 Task: Check the average views per listing of den in the last 3 years.
Action: Mouse moved to (763, 184)
Screenshot: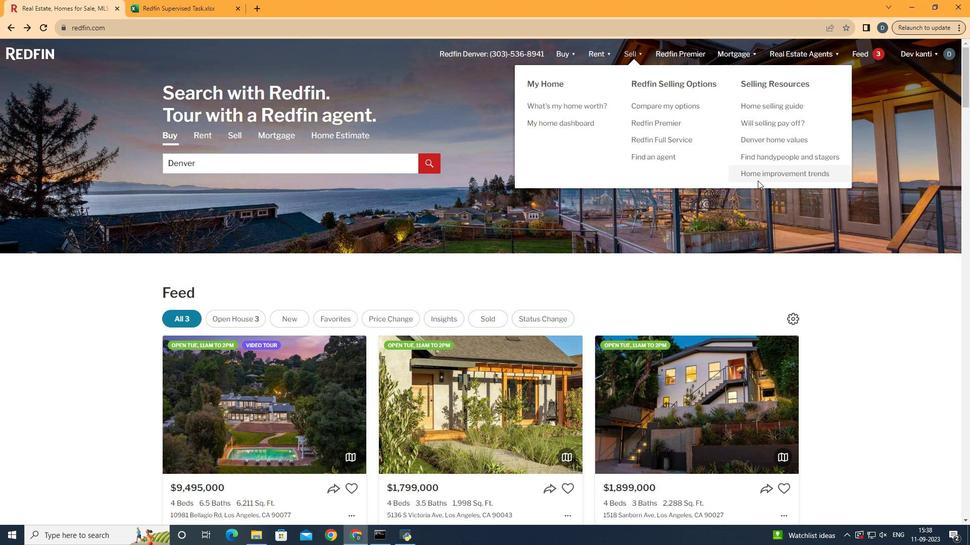 
Action: Mouse pressed left at (763, 184)
Screenshot: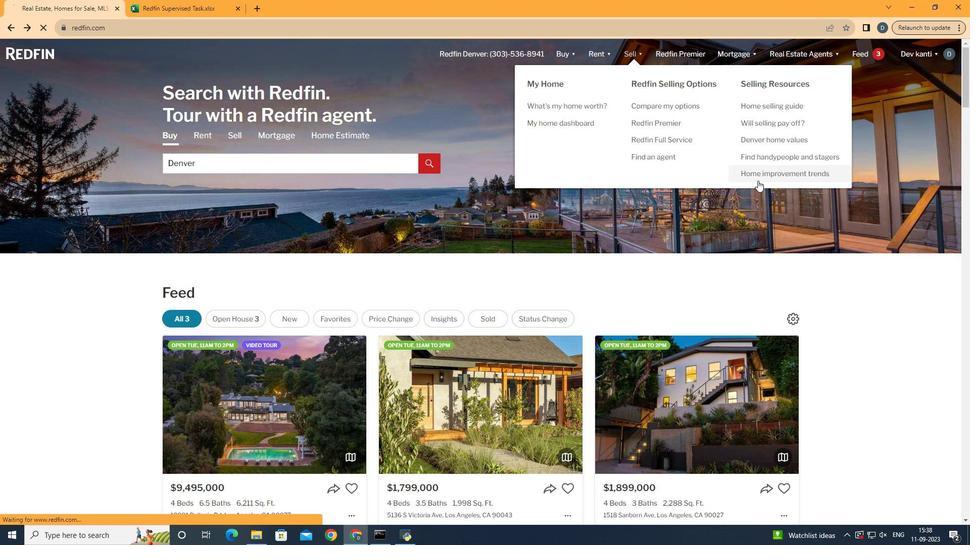 
Action: Mouse moved to (253, 196)
Screenshot: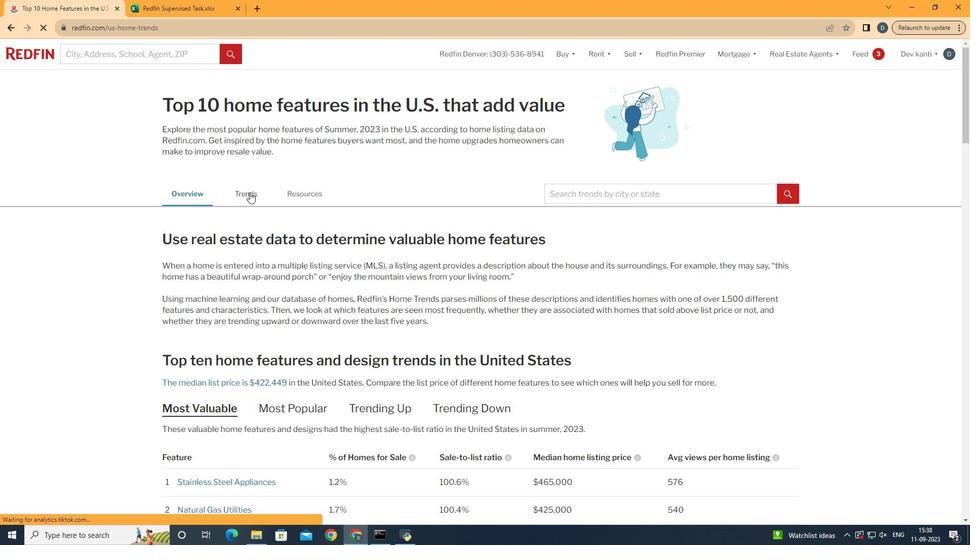 
Action: Mouse pressed left at (253, 196)
Screenshot: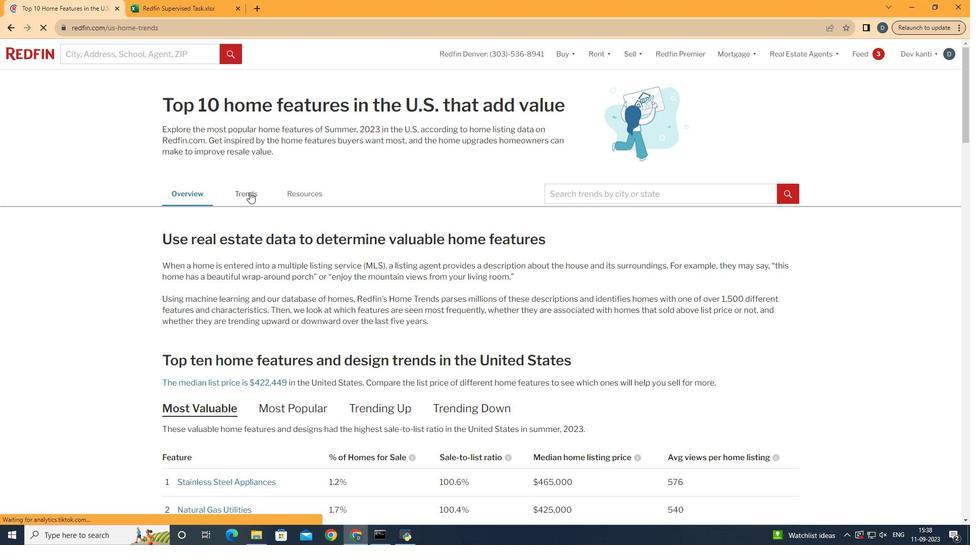 
Action: Mouse moved to (290, 245)
Screenshot: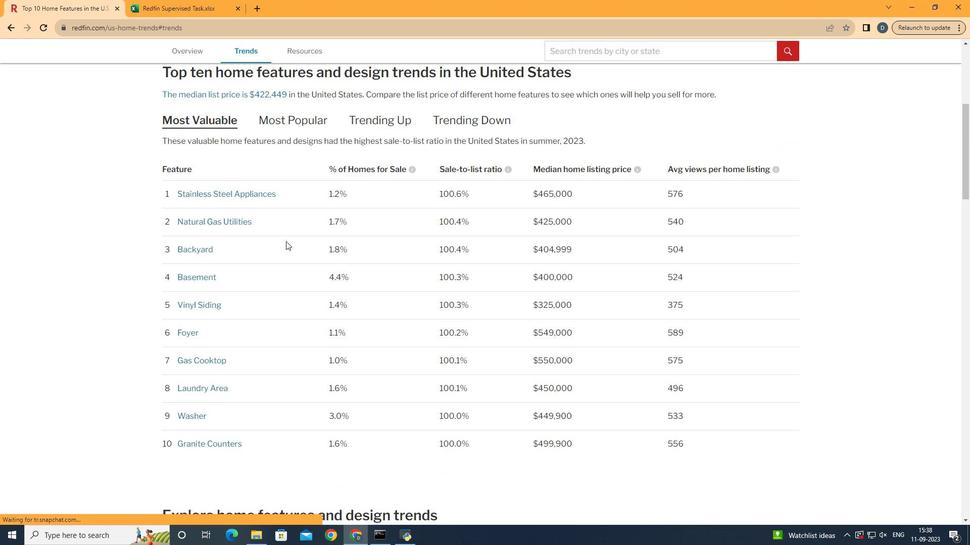 
Action: Mouse scrolled (290, 245) with delta (0, 0)
Screenshot: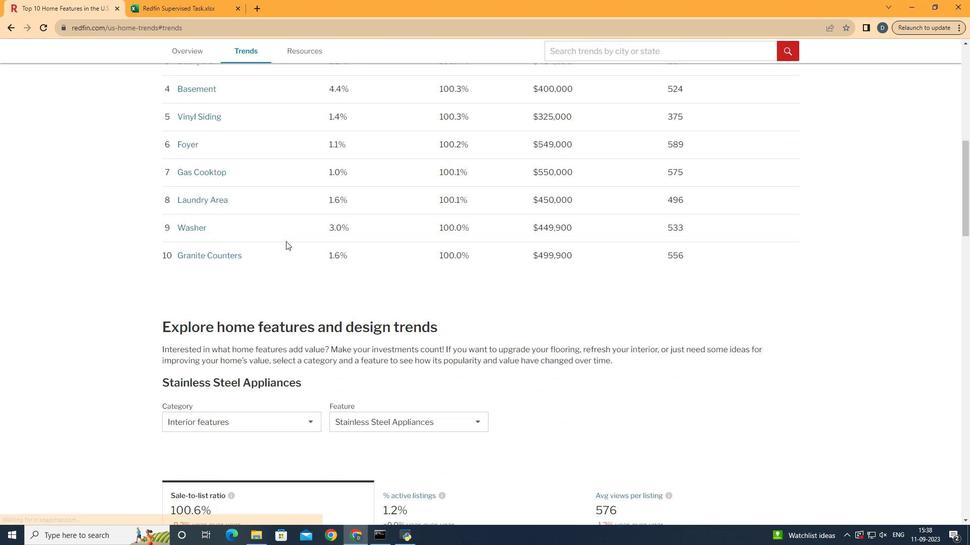 
Action: Mouse scrolled (290, 245) with delta (0, 0)
Screenshot: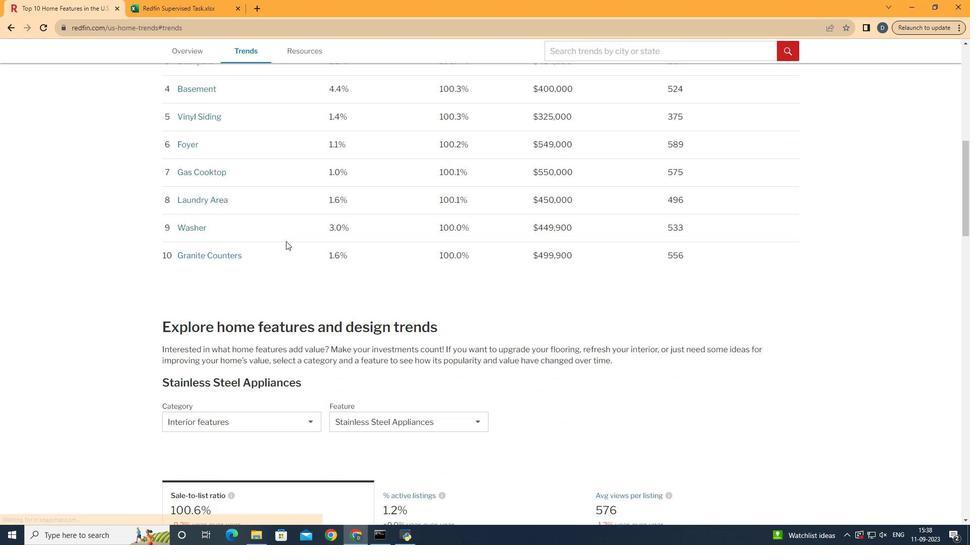 
Action: Mouse scrolled (290, 245) with delta (0, 0)
Screenshot: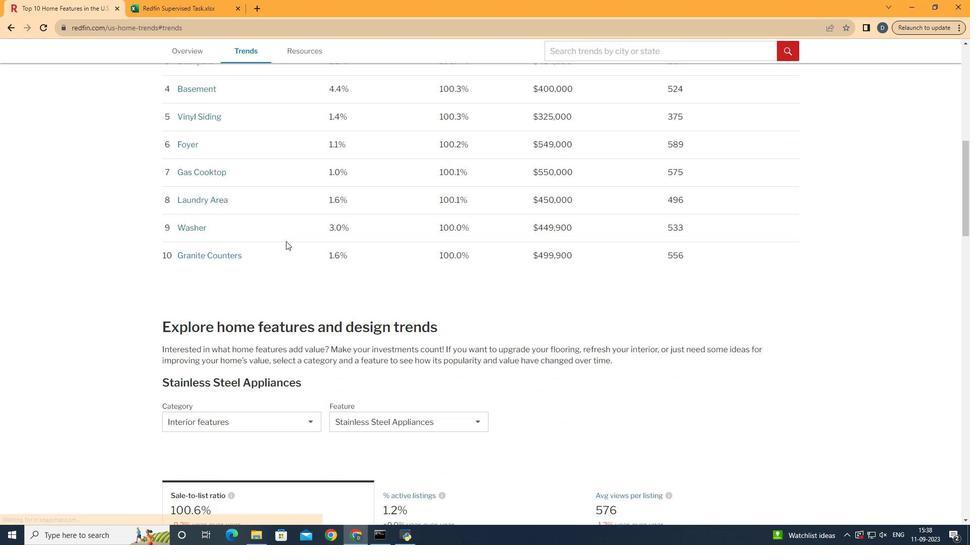 
Action: Mouse scrolled (290, 245) with delta (0, 0)
Screenshot: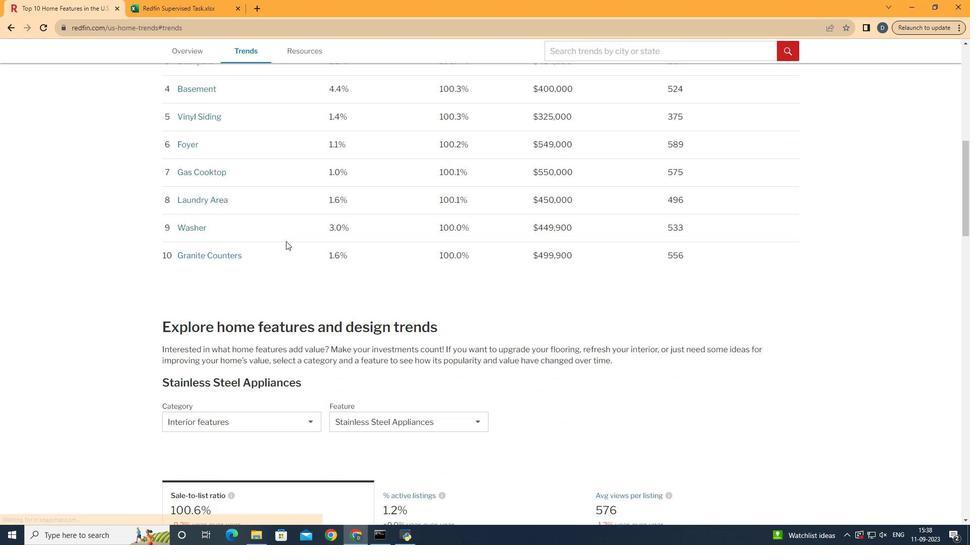 
Action: Mouse moved to (290, 245)
Screenshot: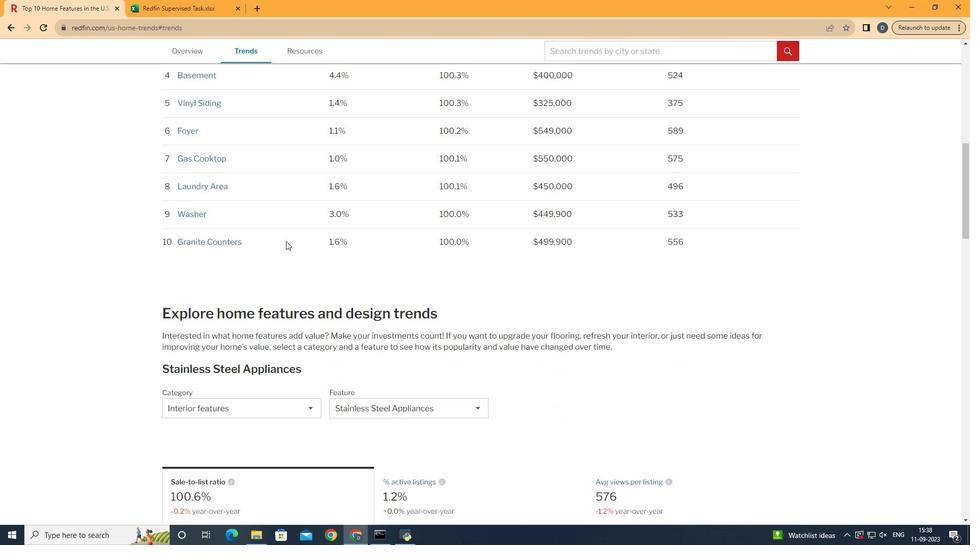 
Action: Mouse scrolled (290, 245) with delta (0, 0)
Screenshot: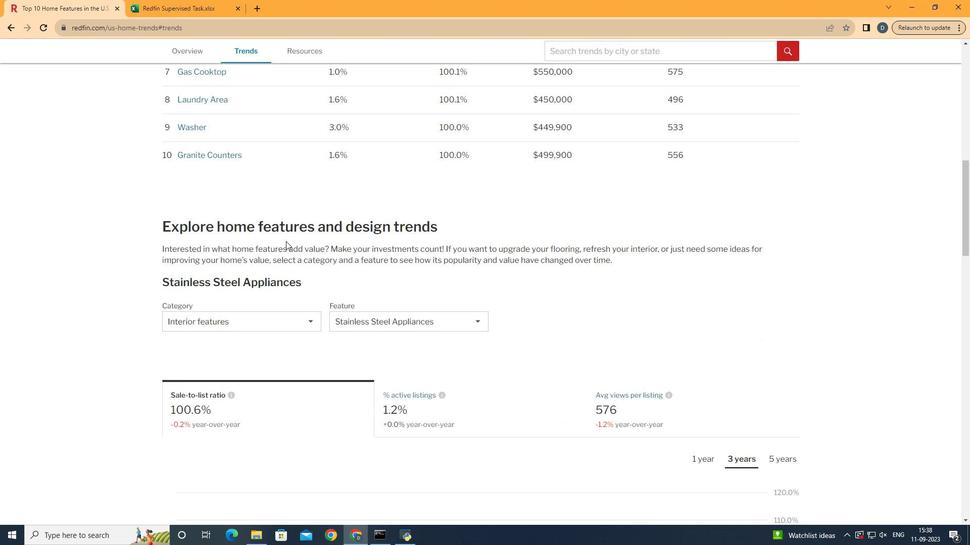 
Action: Mouse scrolled (290, 245) with delta (0, 0)
Screenshot: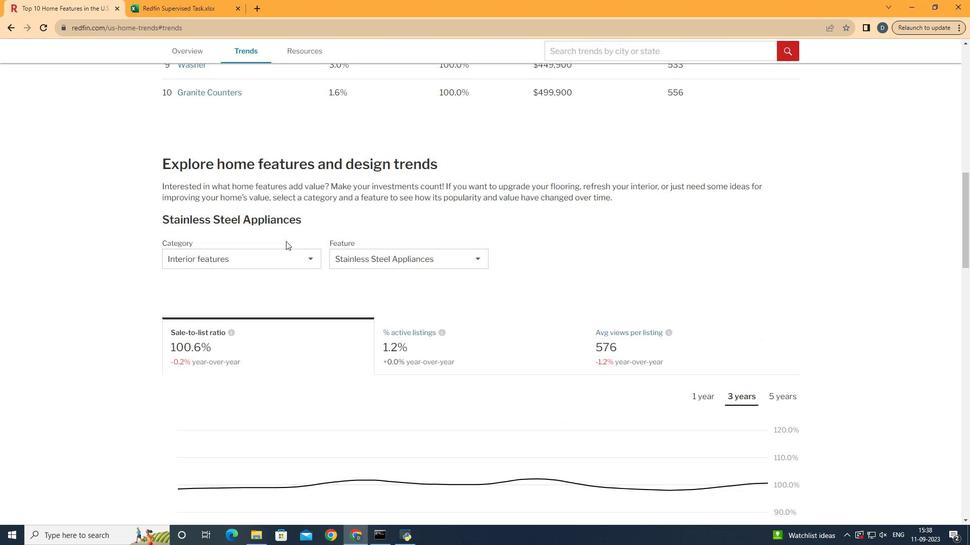 
Action: Mouse scrolled (290, 245) with delta (0, 0)
Screenshot: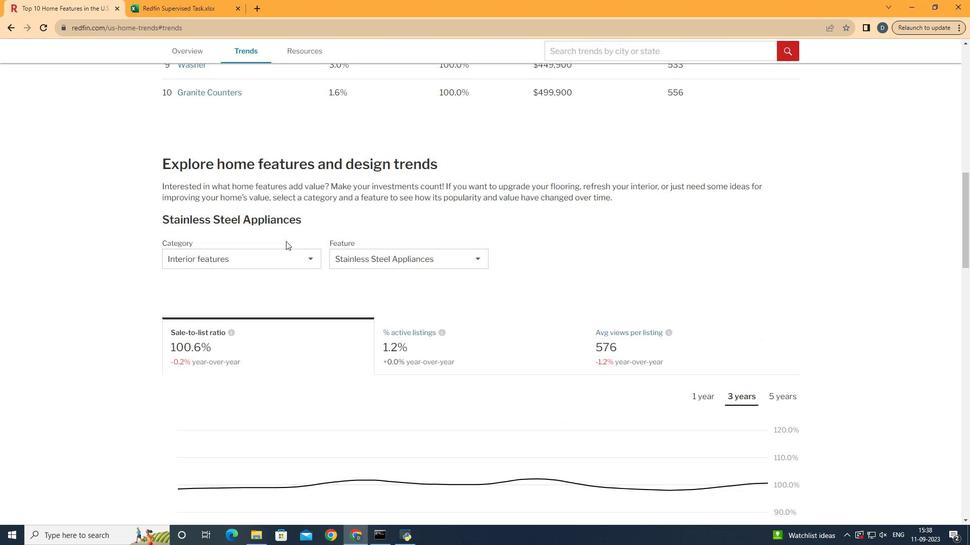 
Action: Mouse moved to (243, 267)
Screenshot: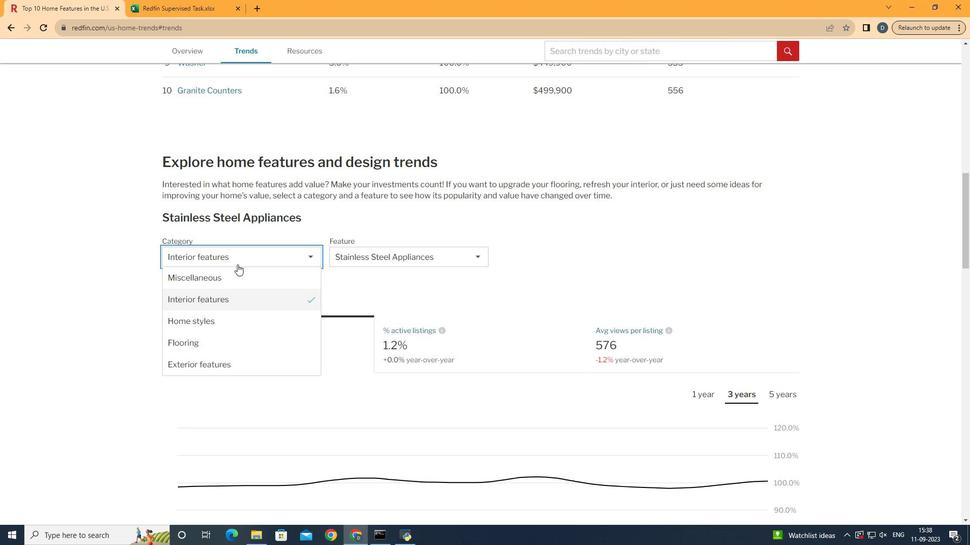
Action: Mouse pressed left at (243, 267)
Screenshot: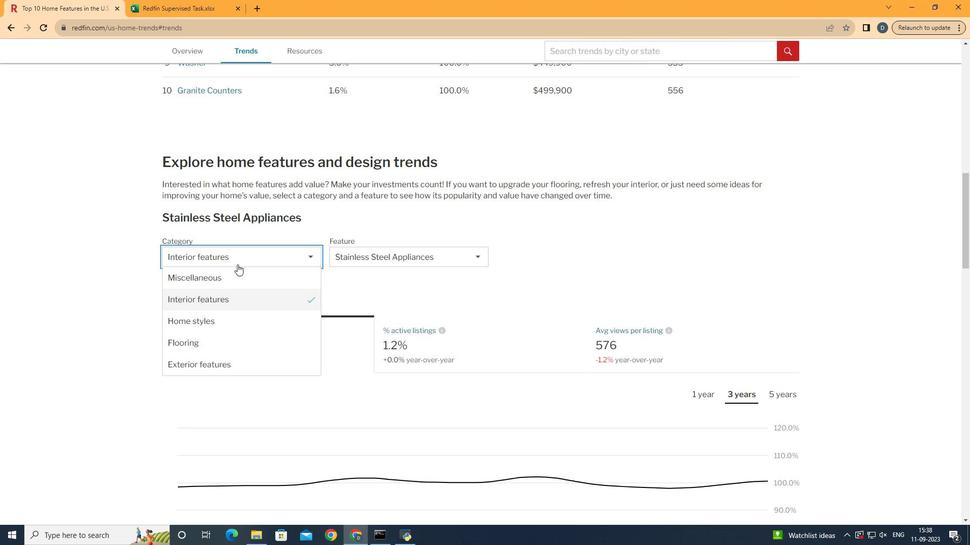 
Action: Mouse moved to (257, 302)
Screenshot: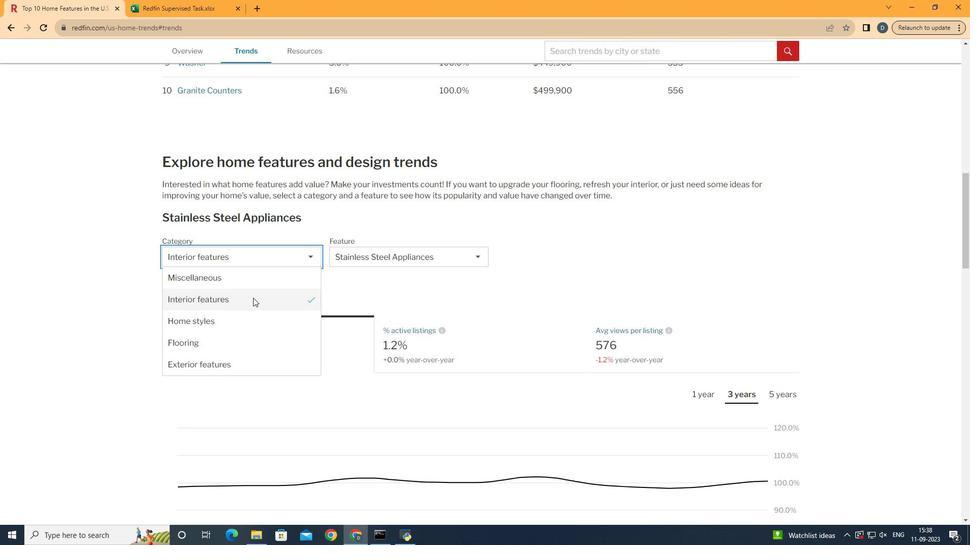 
Action: Mouse pressed left at (257, 302)
Screenshot: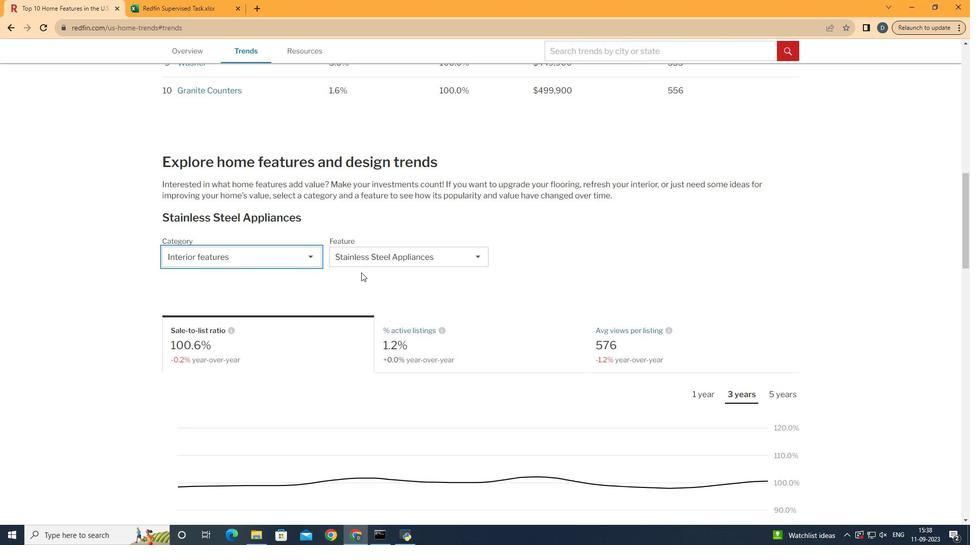 
Action: Mouse moved to (448, 256)
Screenshot: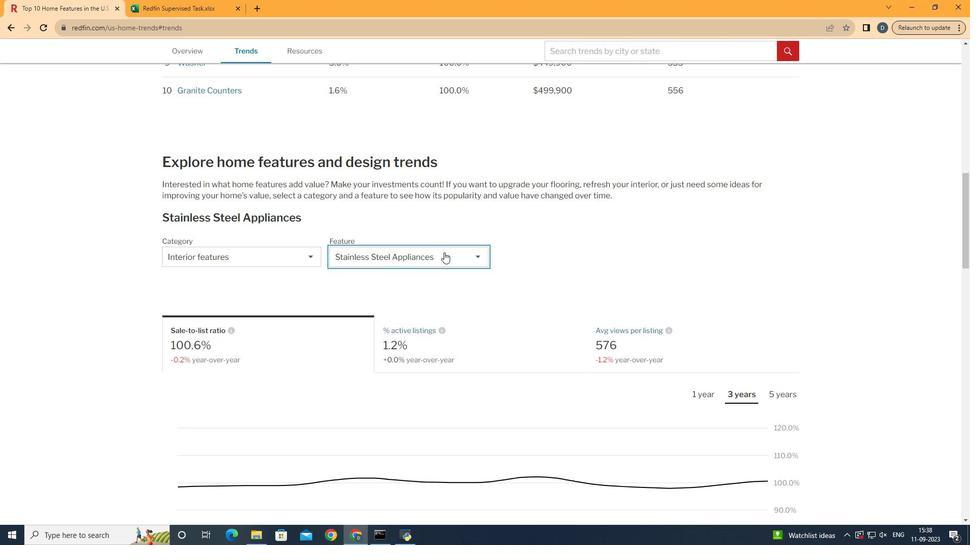 
Action: Mouse pressed left at (448, 256)
Screenshot: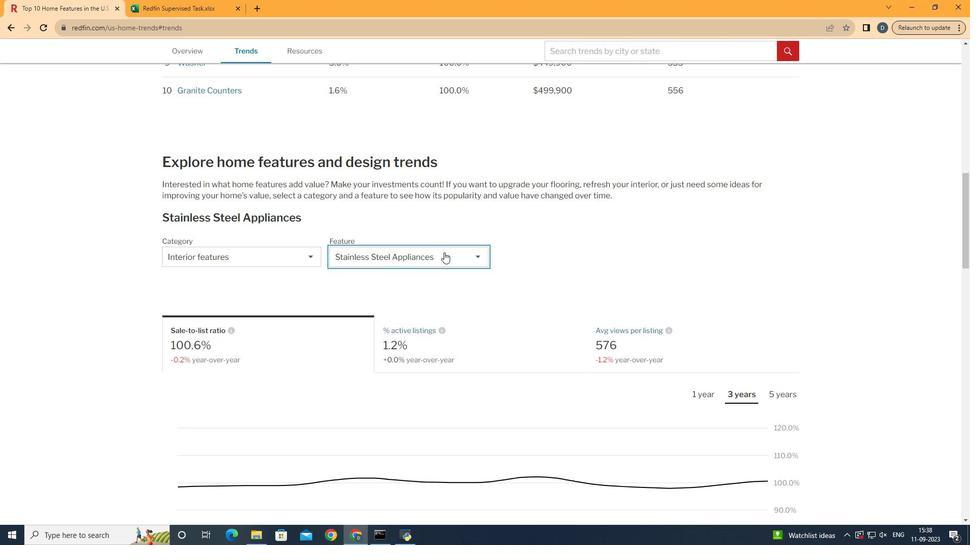 
Action: Mouse moved to (464, 328)
Screenshot: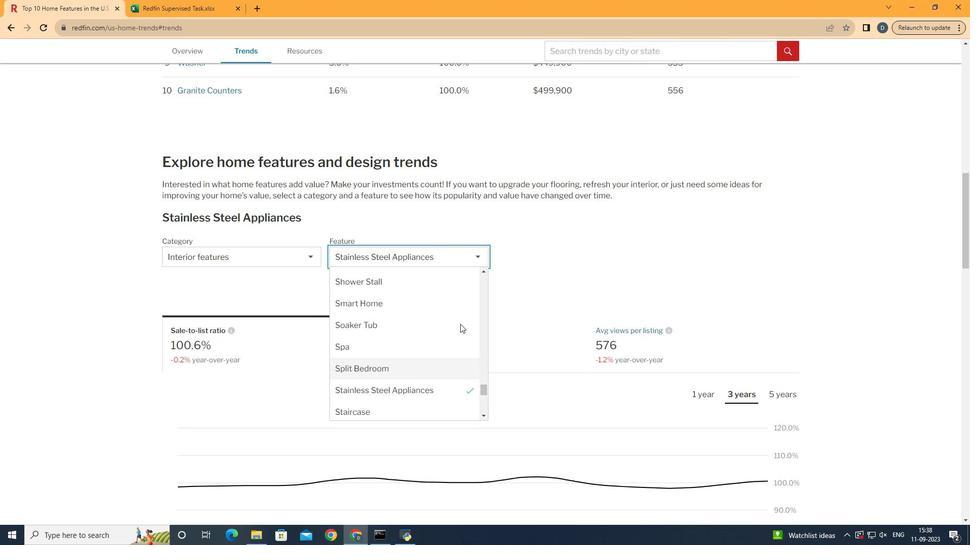 
Action: Mouse scrolled (464, 328) with delta (0, 0)
Screenshot: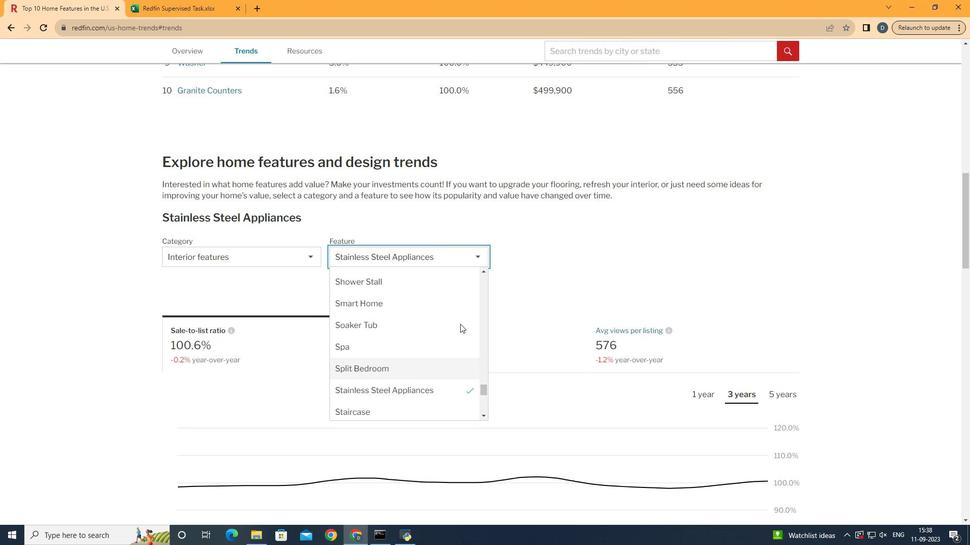 
Action: Mouse scrolled (464, 328) with delta (0, 0)
Screenshot: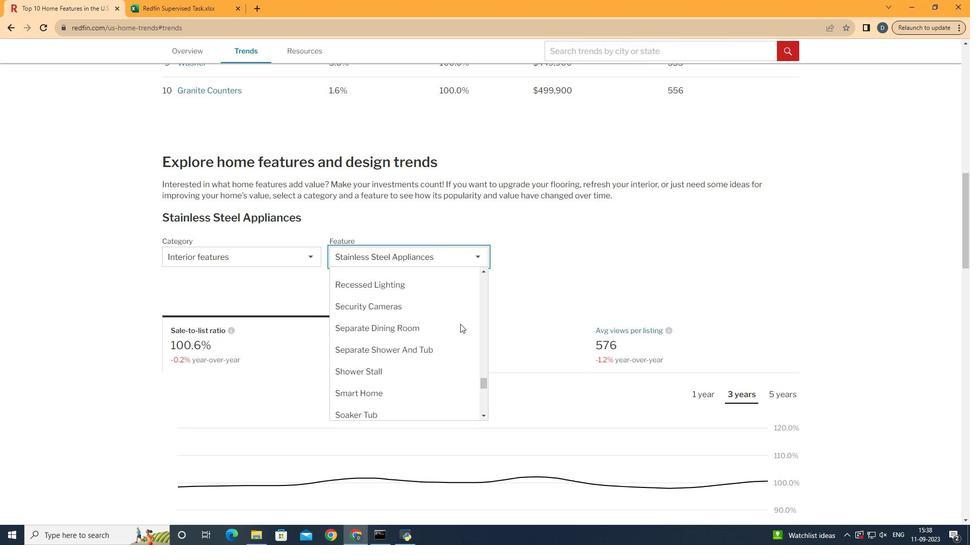
Action: Mouse scrolled (464, 328) with delta (0, 0)
Screenshot: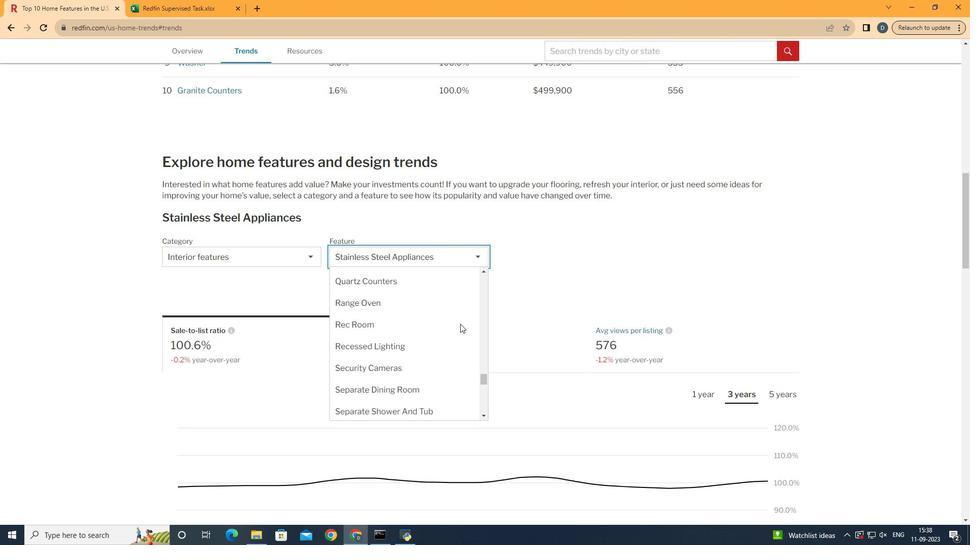 
Action: Mouse scrolled (464, 328) with delta (0, 0)
Screenshot: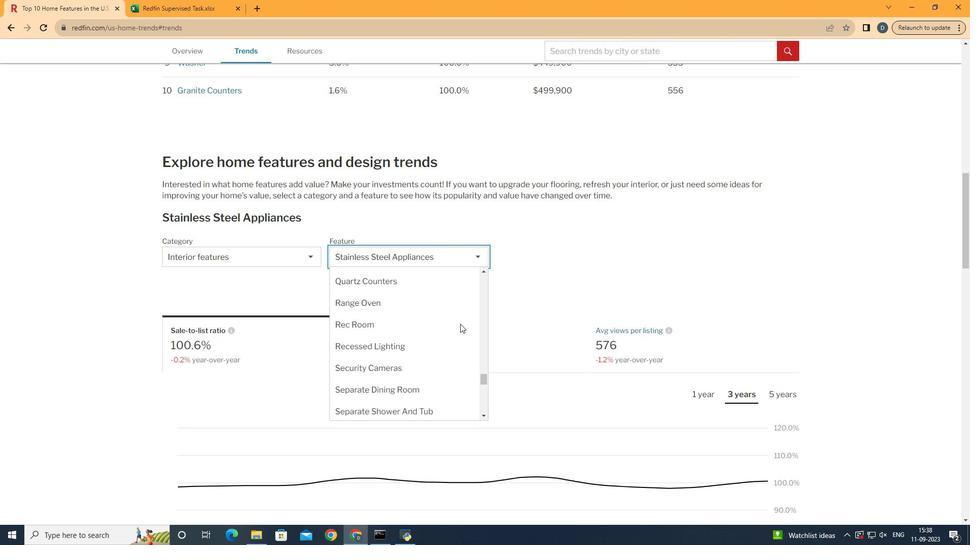 
Action: Mouse scrolled (464, 328) with delta (0, 0)
Screenshot: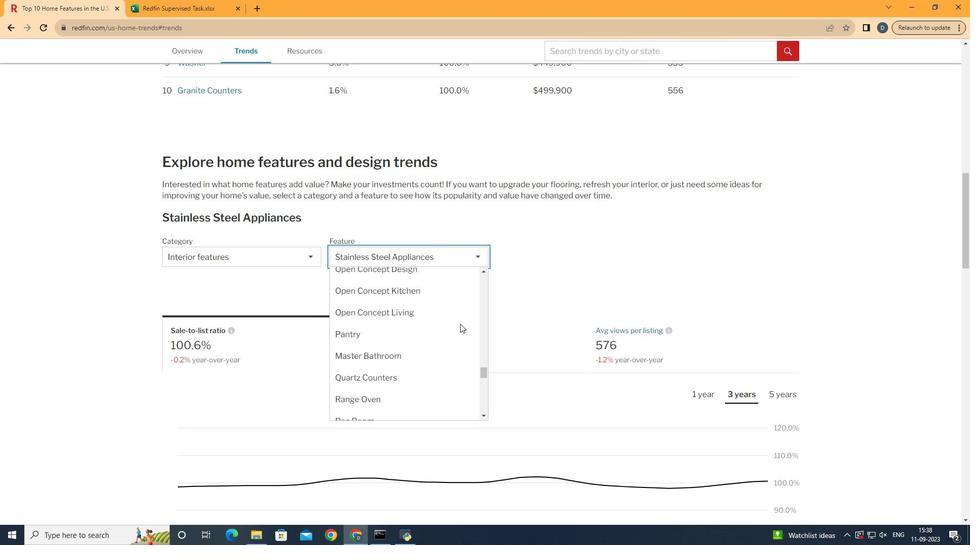 
Action: Mouse scrolled (464, 328) with delta (0, 0)
Screenshot: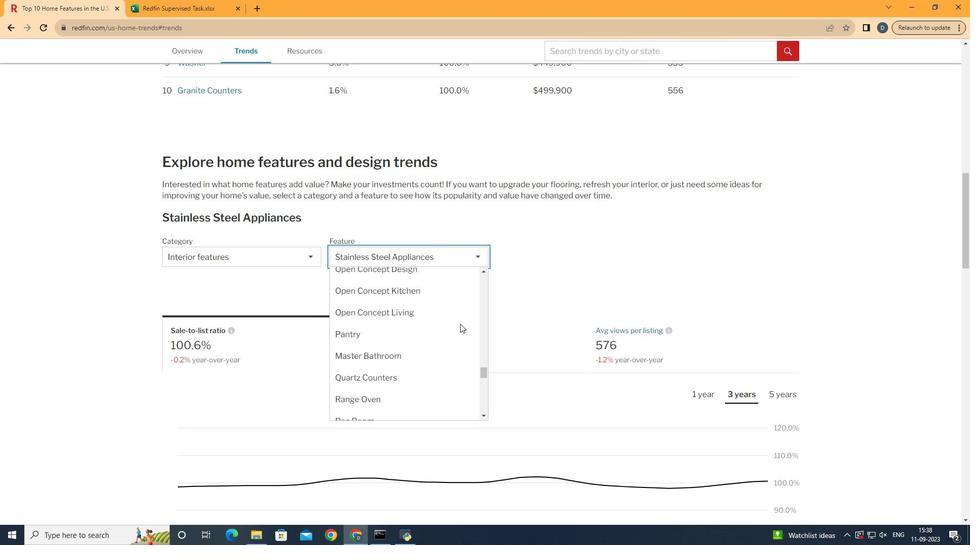 
Action: Mouse scrolled (464, 328) with delta (0, 0)
Screenshot: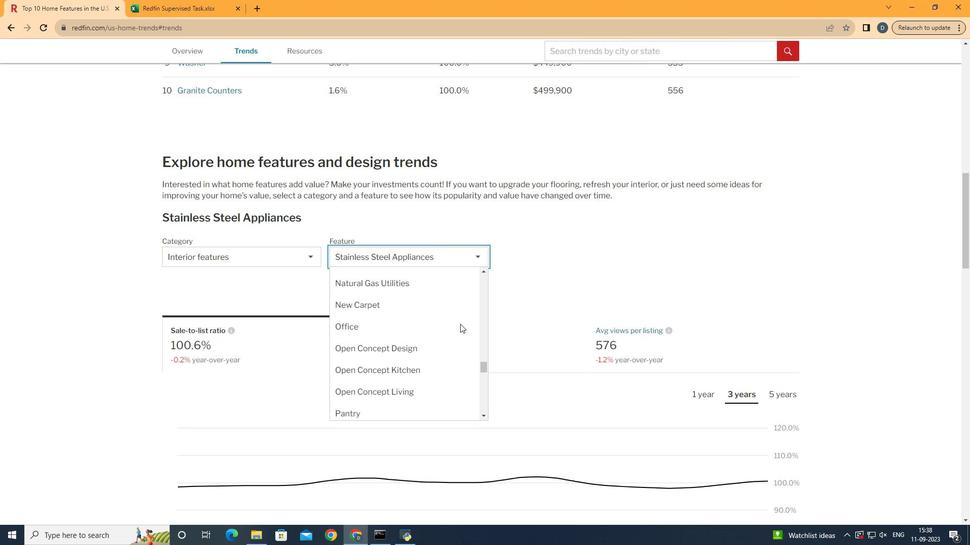 
Action: Mouse scrolled (464, 328) with delta (0, 0)
Screenshot: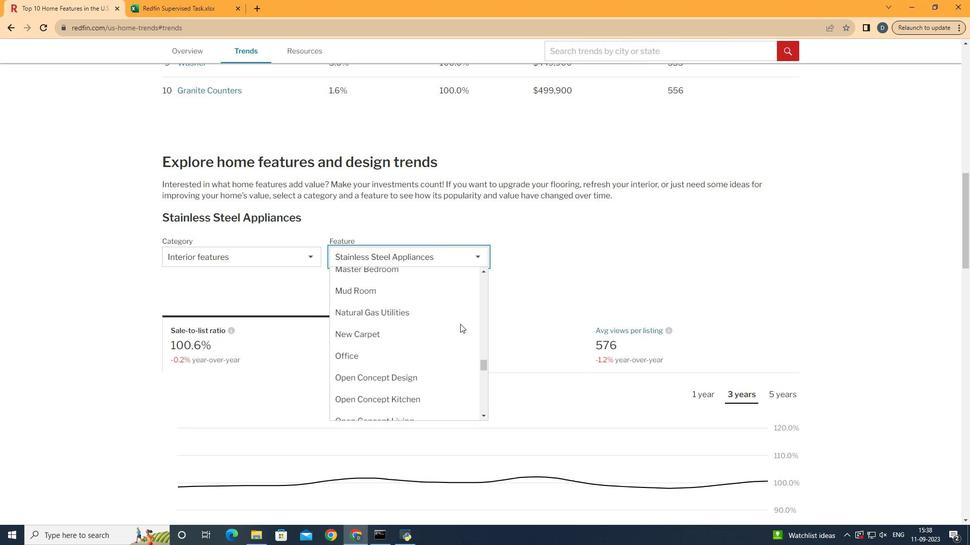 
Action: Mouse scrolled (464, 328) with delta (0, 0)
Screenshot: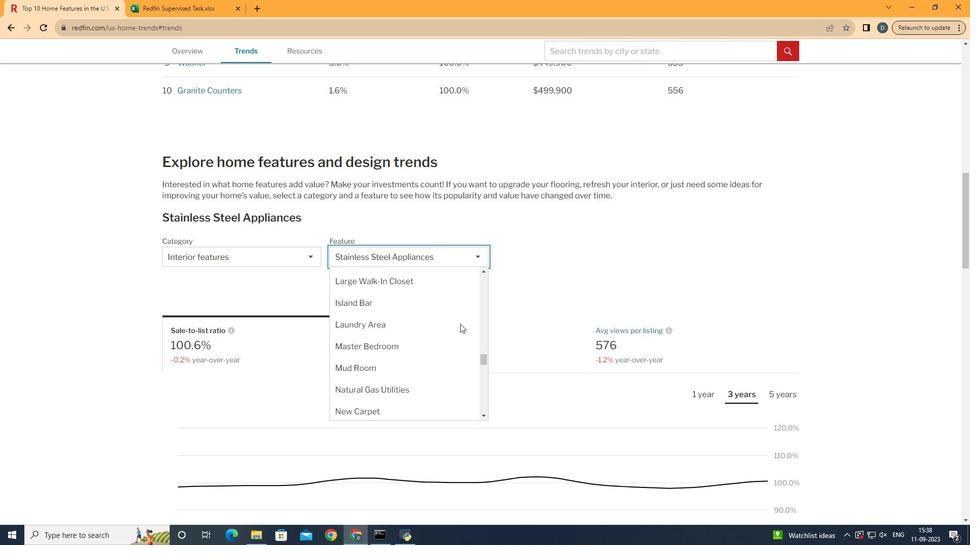 
Action: Mouse scrolled (464, 328) with delta (0, 0)
Screenshot: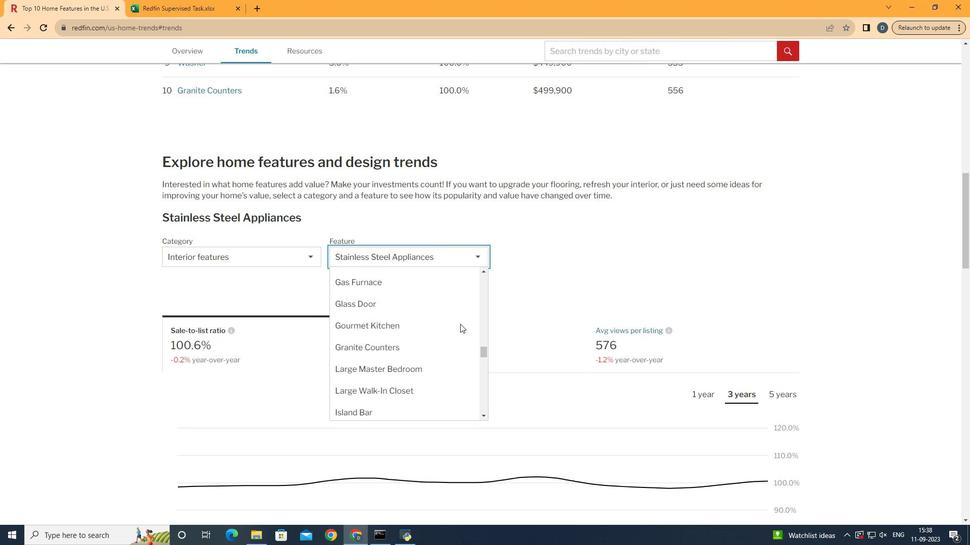 
Action: Mouse scrolled (464, 328) with delta (0, 0)
Screenshot: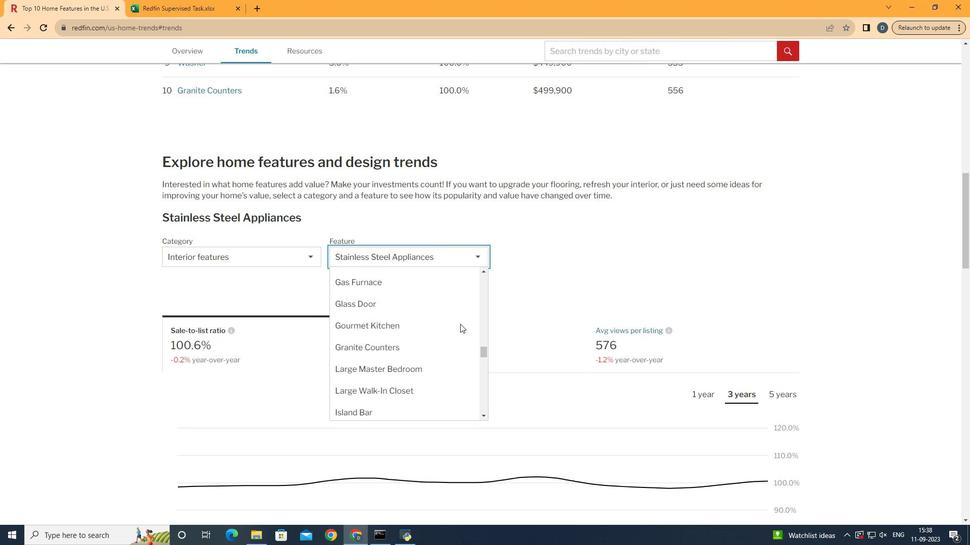
Action: Mouse scrolled (464, 328) with delta (0, 0)
Screenshot: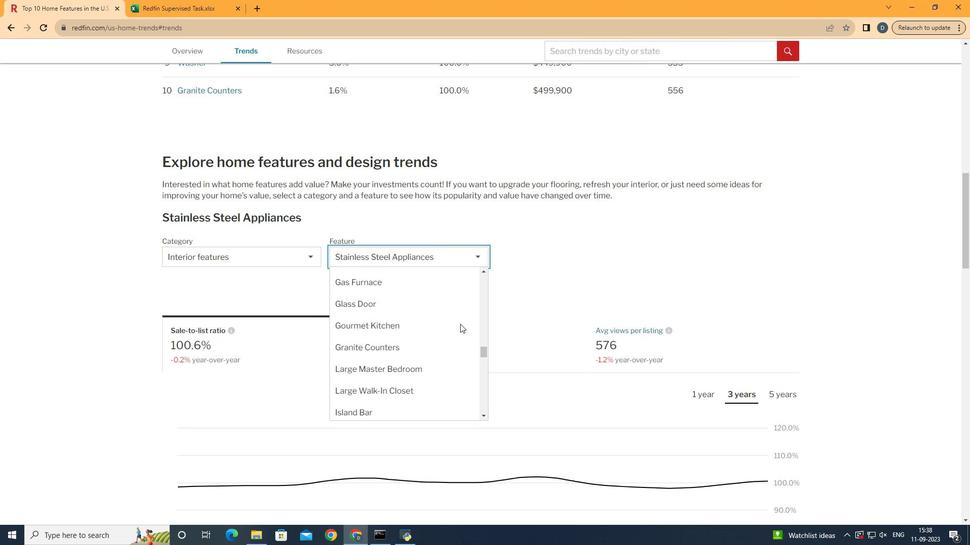 
Action: Mouse scrolled (464, 328) with delta (0, 0)
Screenshot: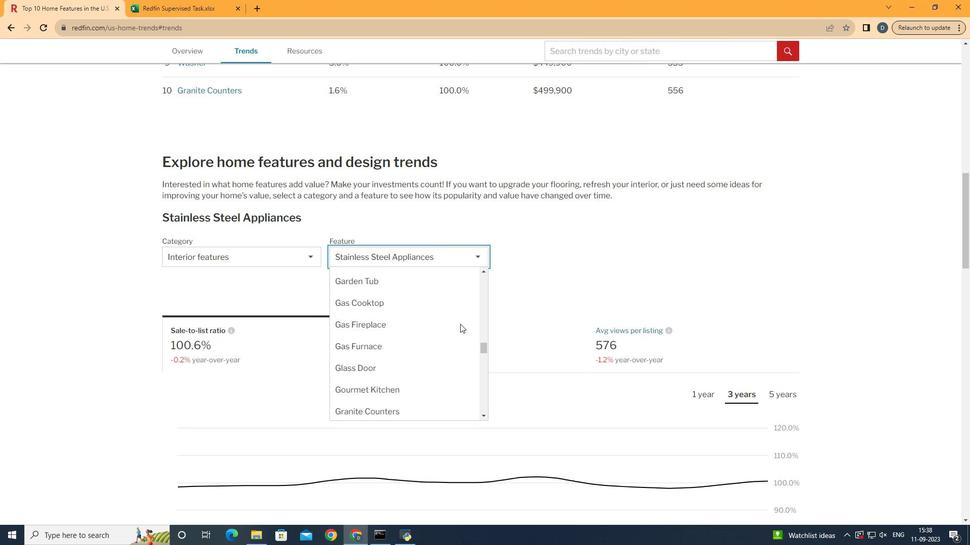 
Action: Mouse scrolled (464, 328) with delta (0, 0)
Screenshot: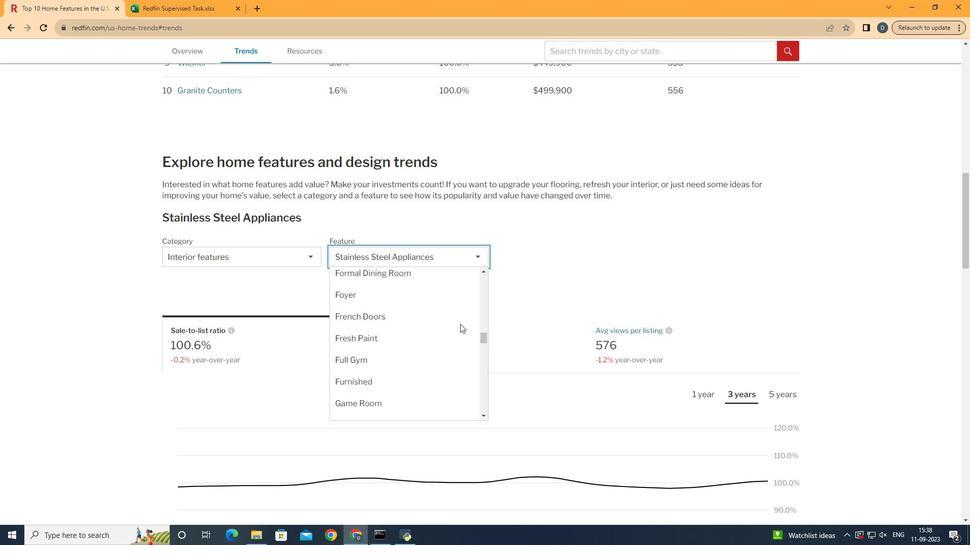 
Action: Mouse scrolled (464, 328) with delta (0, 0)
Screenshot: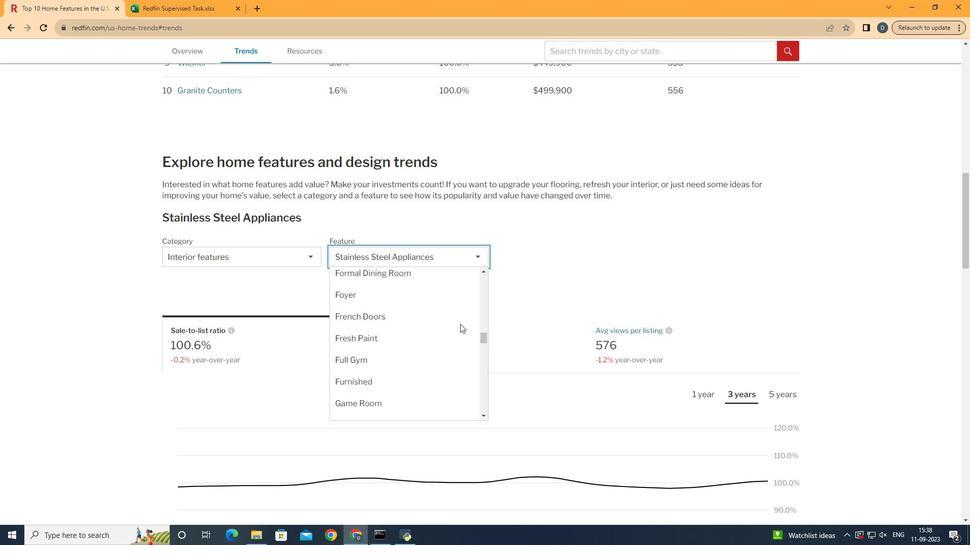 
Action: Mouse scrolled (464, 328) with delta (0, 0)
Screenshot: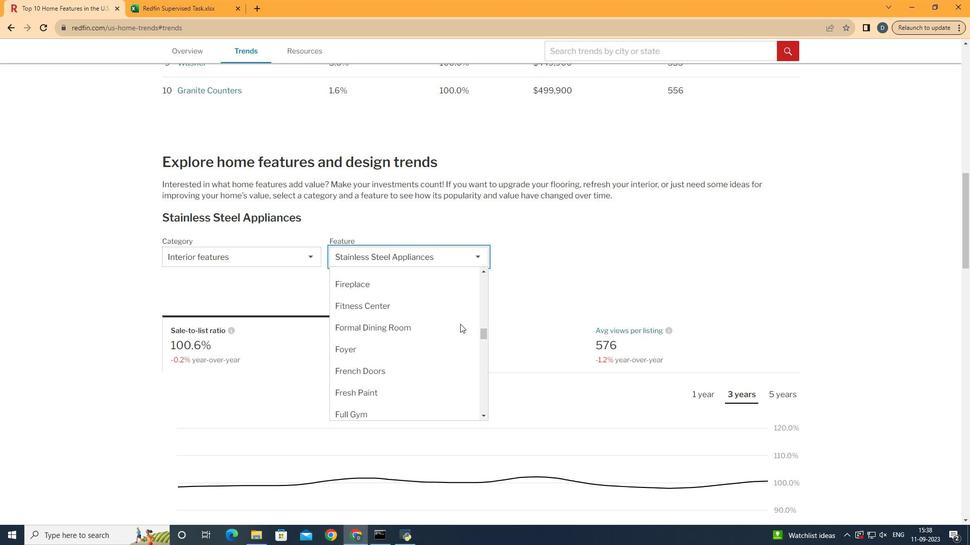 
Action: Mouse scrolled (464, 328) with delta (0, 0)
Screenshot: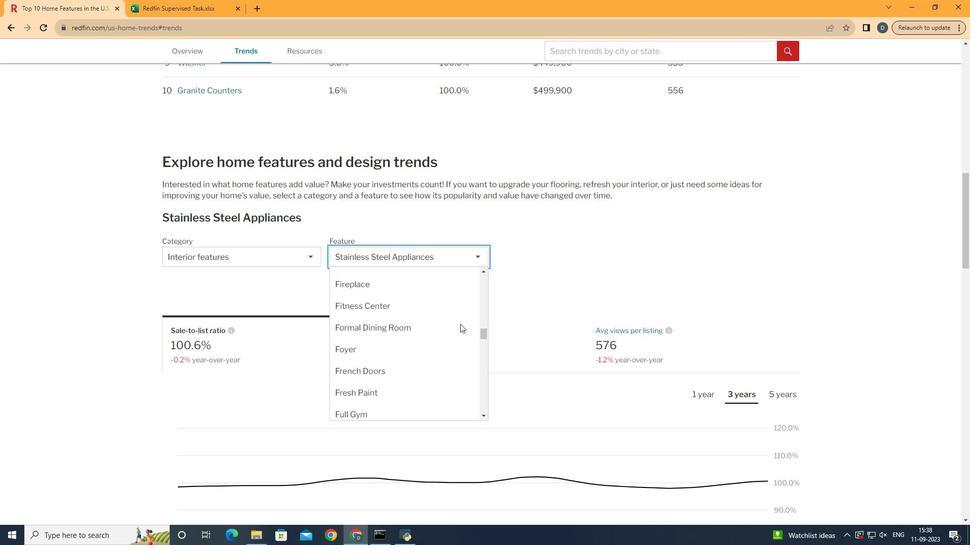 
Action: Mouse scrolled (464, 328) with delta (0, 0)
Screenshot: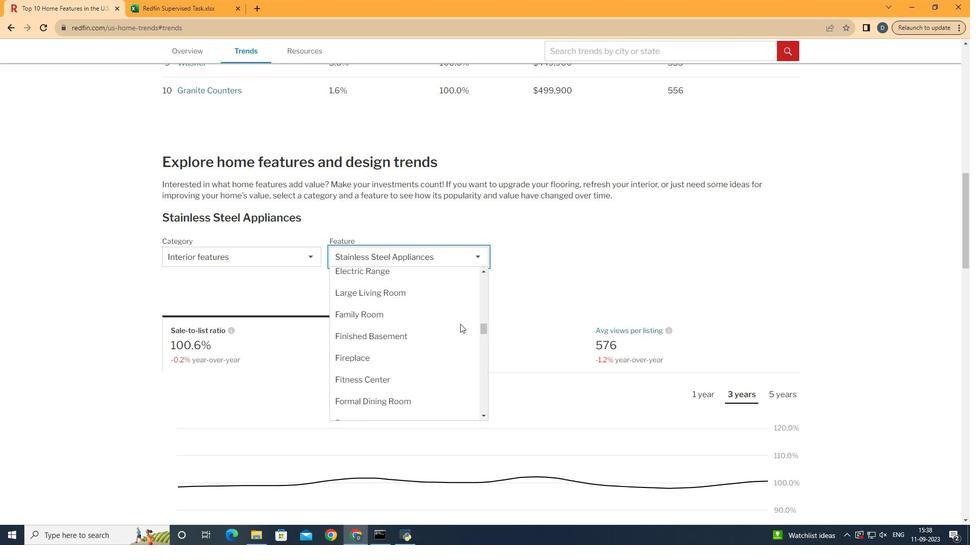 
Action: Mouse scrolled (464, 328) with delta (0, 0)
Screenshot: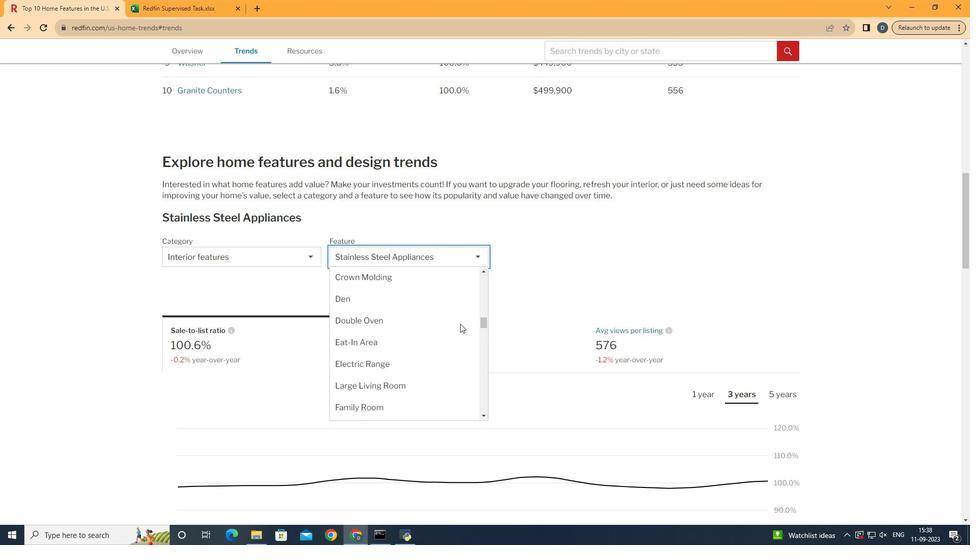 
Action: Mouse scrolled (464, 328) with delta (0, 0)
Screenshot: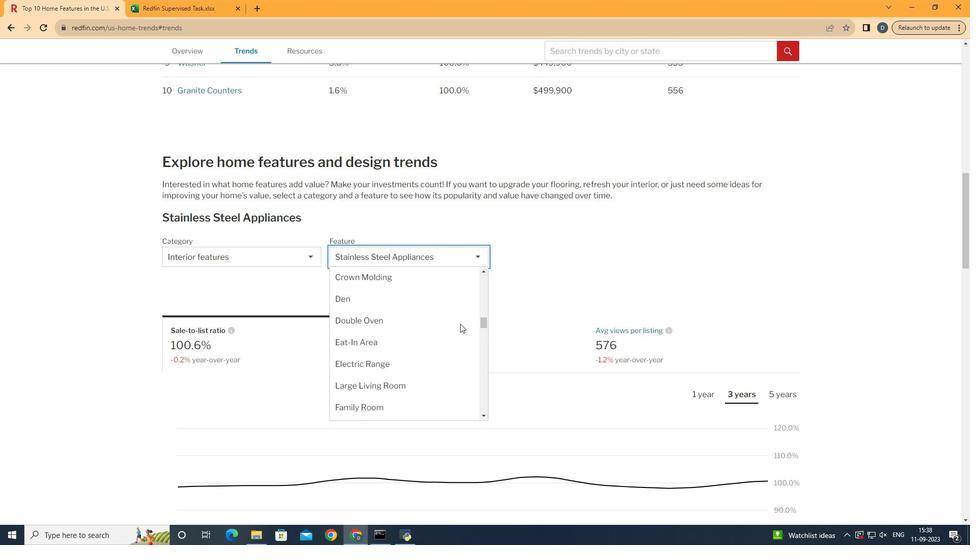 
Action: Mouse scrolled (464, 328) with delta (0, 0)
Screenshot: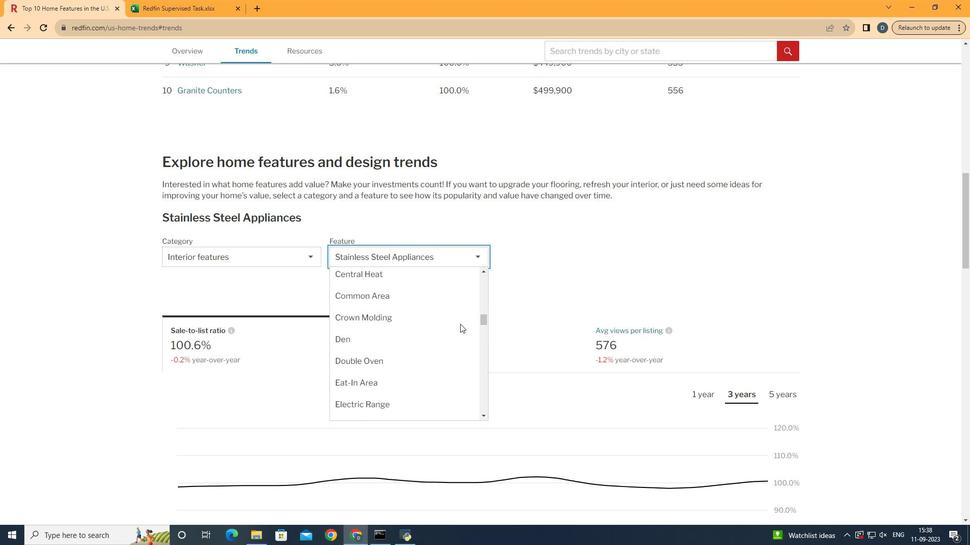 
Action: Mouse scrolled (464, 328) with delta (0, 0)
Screenshot: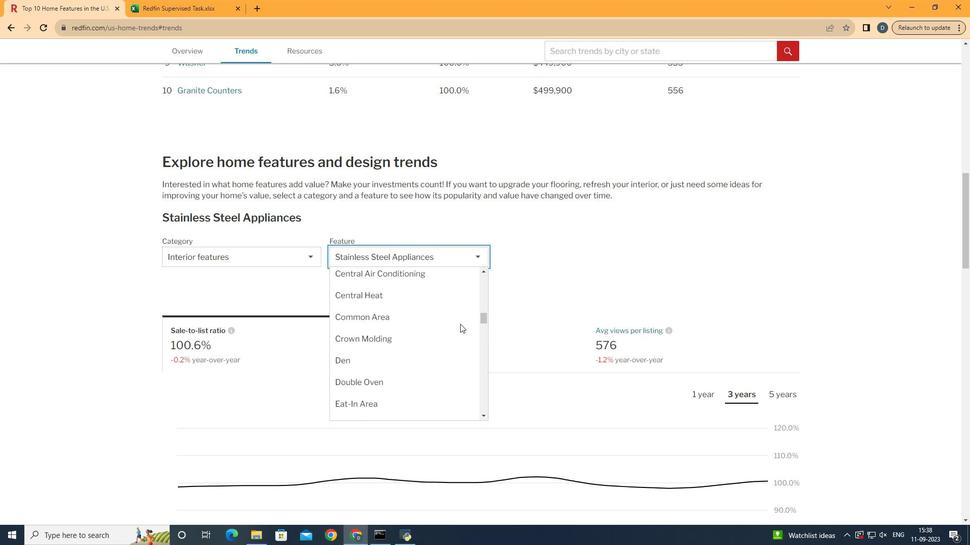 
Action: Mouse moved to (463, 328)
Screenshot: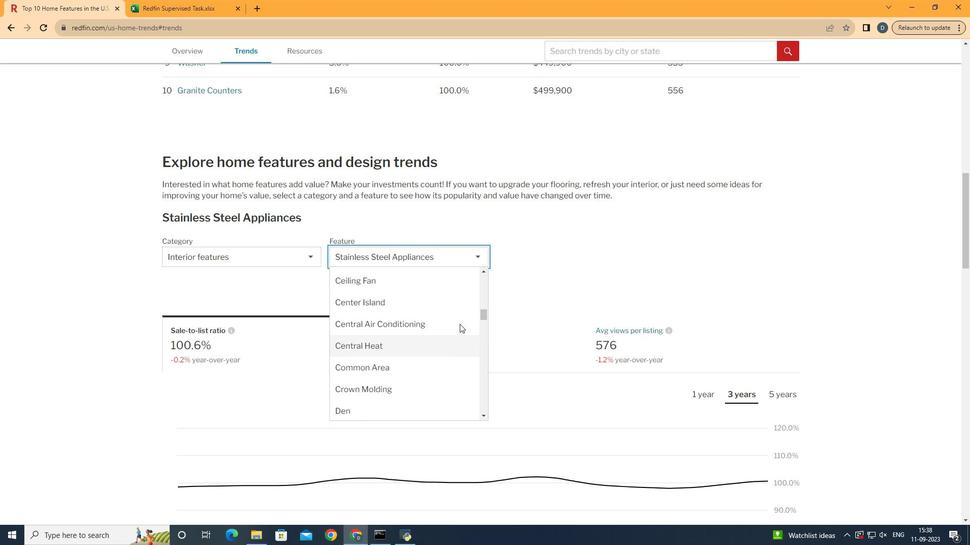 
Action: Mouse scrolled (463, 328) with delta (0, 0)
Screenshot: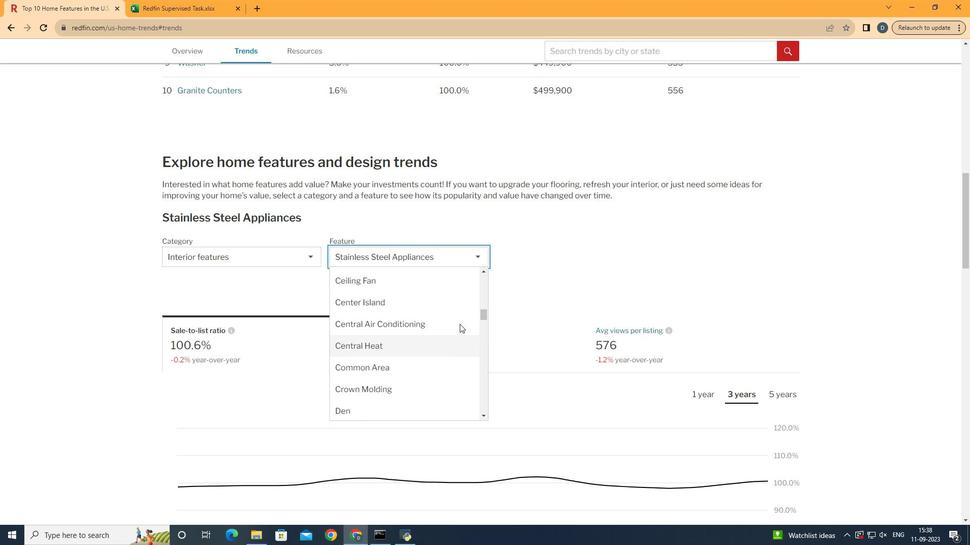 
Action: Mouse moved to (462, 328)
Screenshot: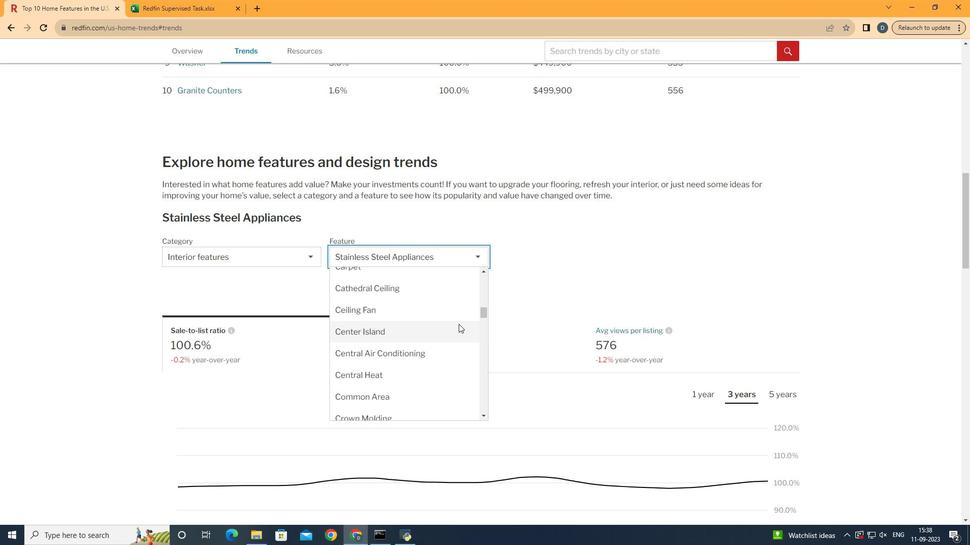 
Action: Mouse scrolled (462, 328) with delta (0, 0)
Screenshot: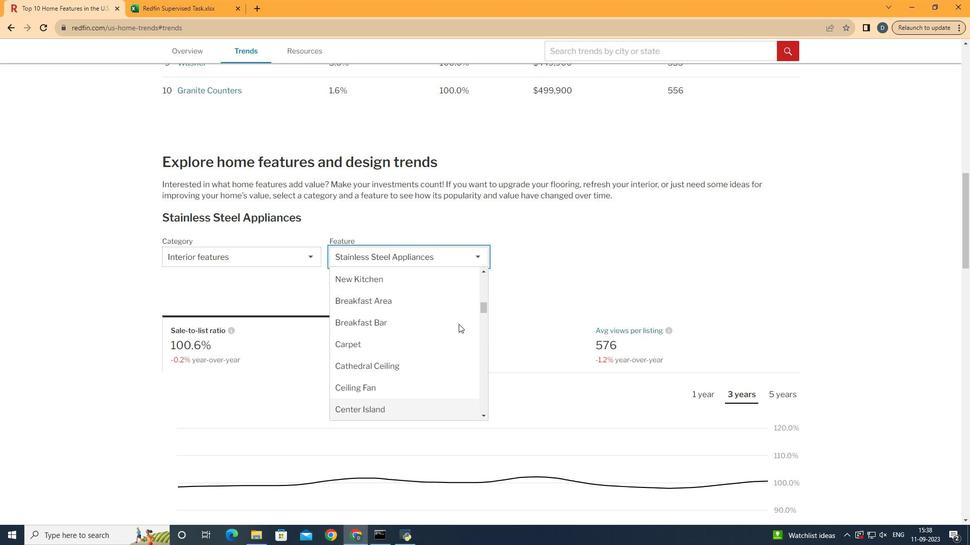 
Action: Mouse scrolled (462, 328) with delta (0, 0)
Screenshot: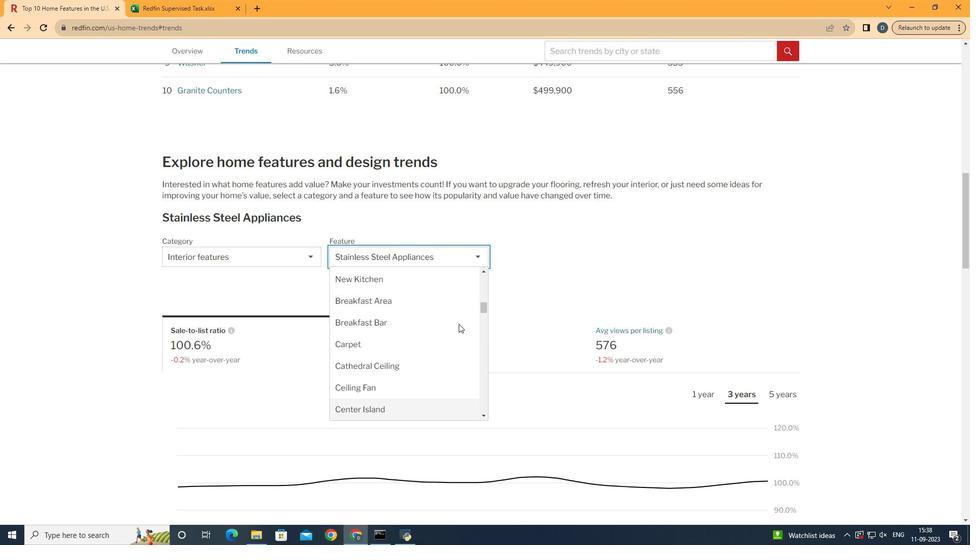 
Action: Mouse scrolled (462, 328) with delta (0, 0)
Screenshot: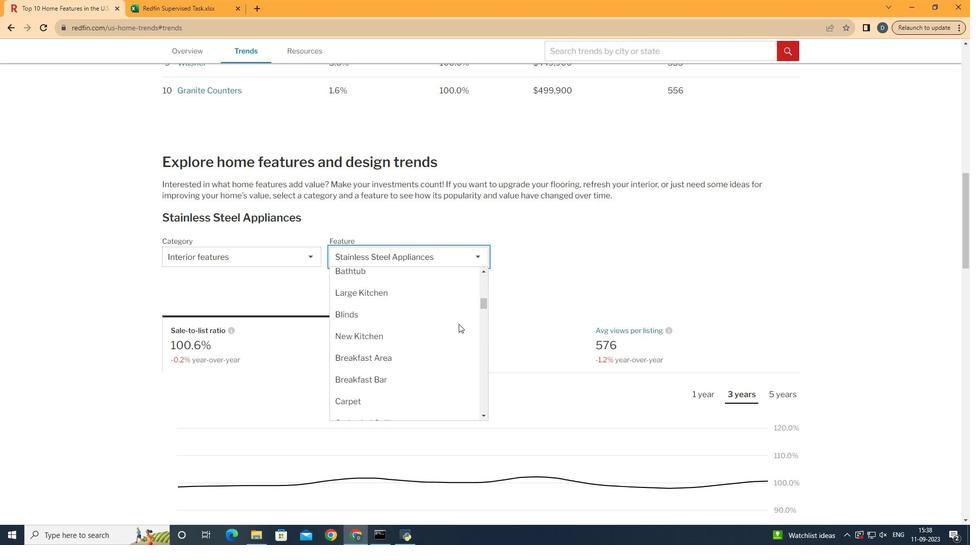 
Action: Mouse scrolled (462, 328) with delta (0, 0)
Screenshot: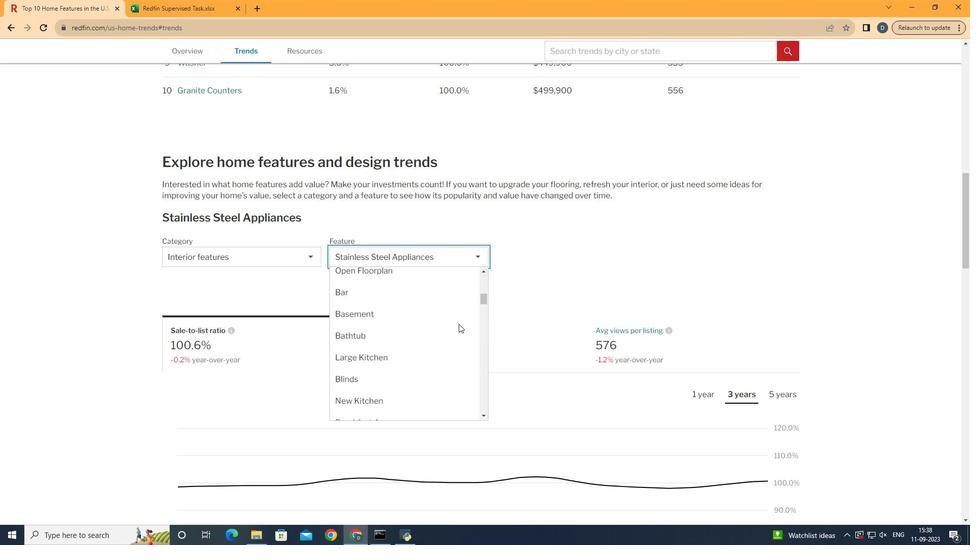 
Action: Mouse moved to (453, 312)
Screenshot: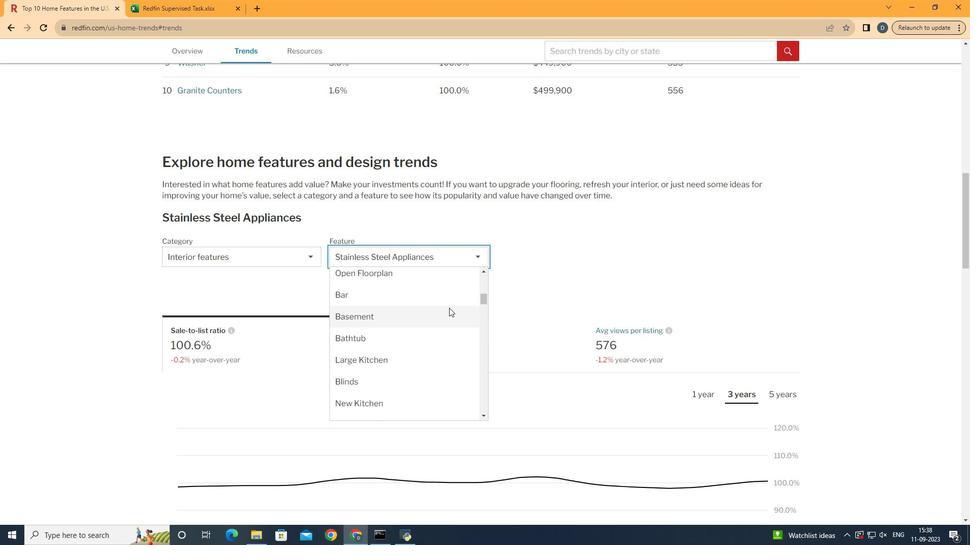 
Action: Mouse scrolled (453, 312) with delta (0, 0)
Screenshot: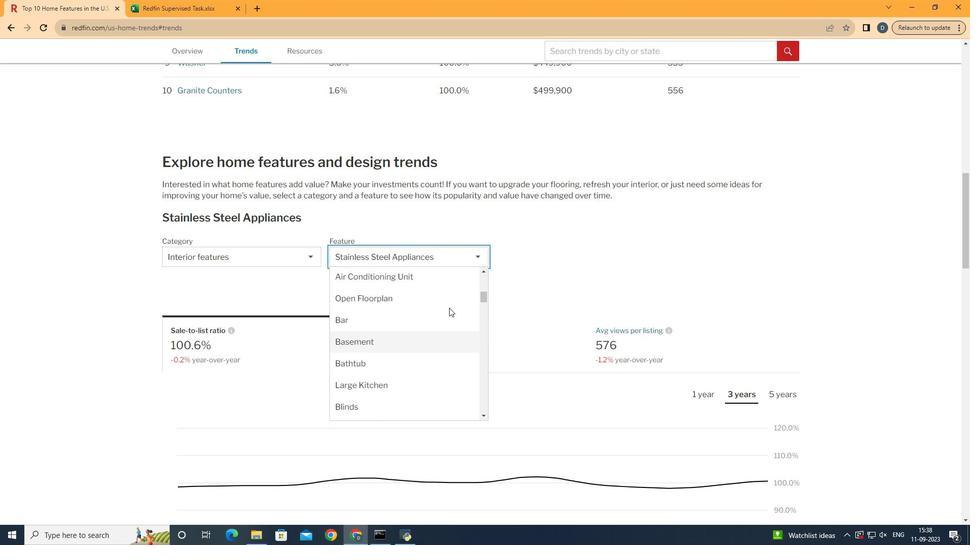 
Action: Mouse moved to (453, 344)
Screenshot: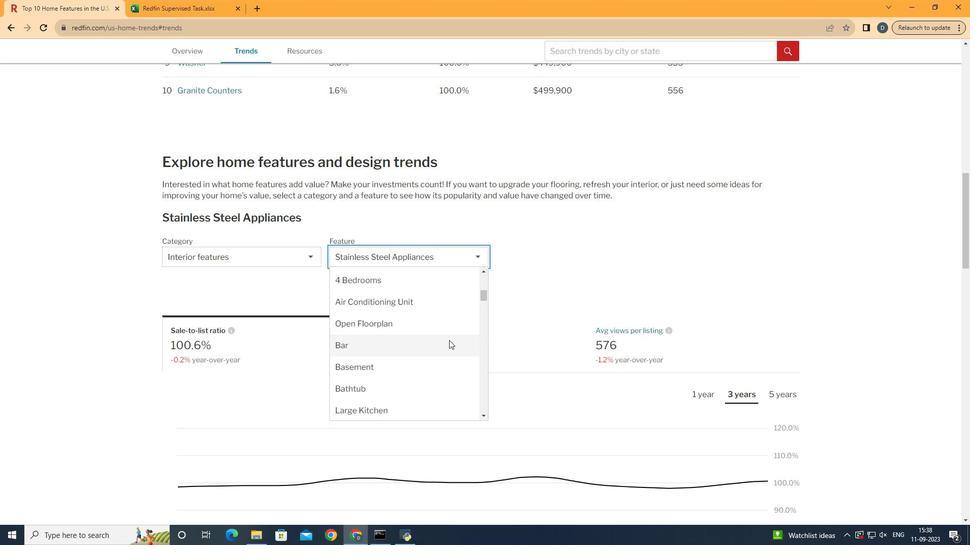 
Action: Mouse scrolled (453, 344) with delta (0, 0)
Screenshot: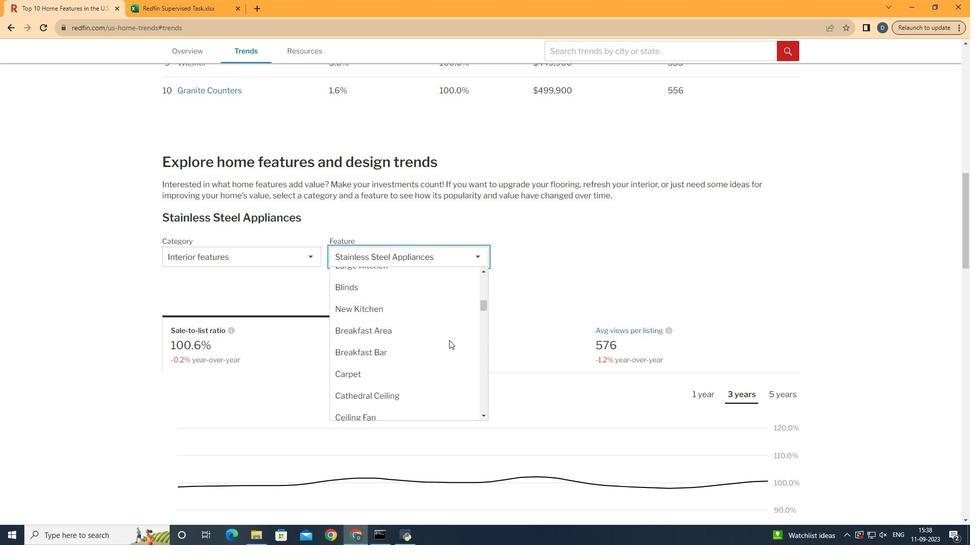 
Action: Mouse scrolled (453, 344) with delta (0, 0)
Screenshot: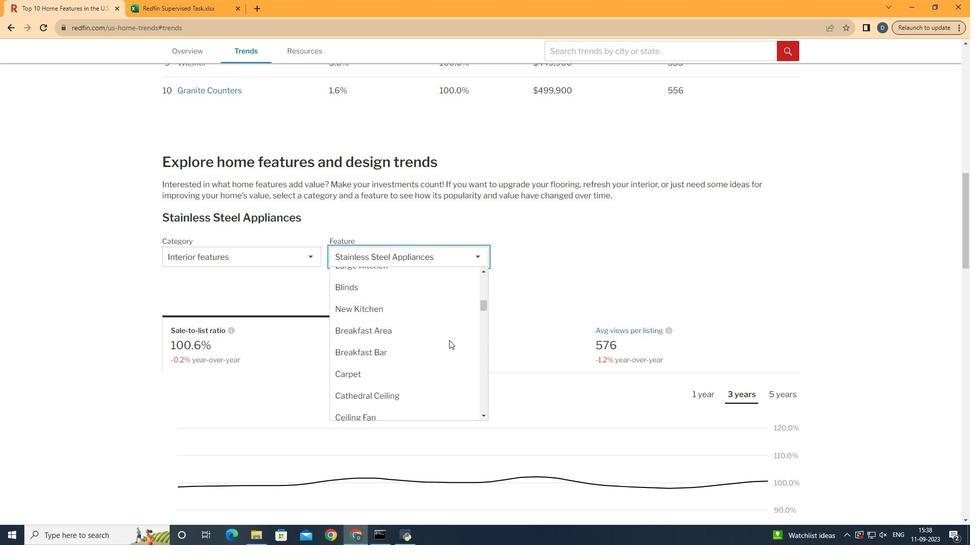 
Action: Mouse scrolled (453, 344) with delta (0, 0)
Screenshot: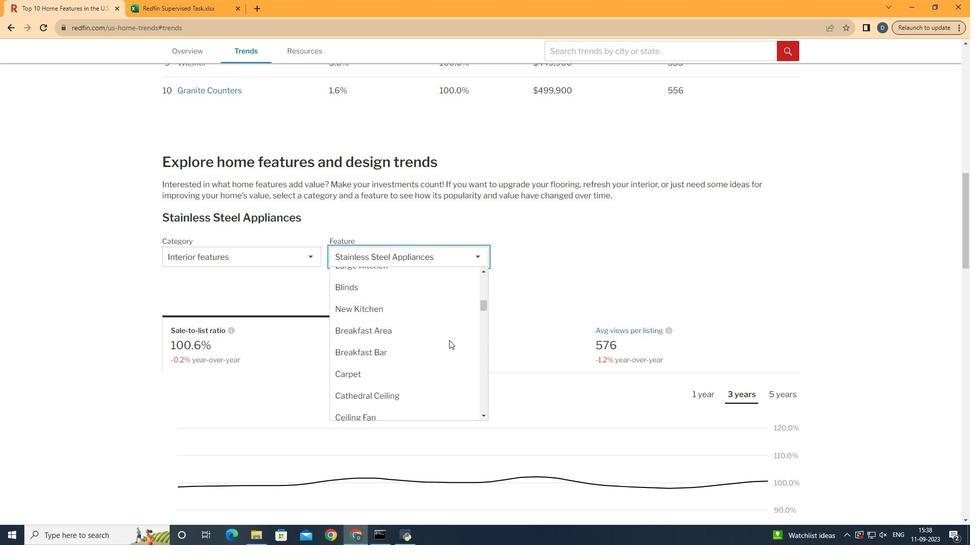 
Action: Mouse scrolled (453, 344) with delta (0, 0)
Screenshot: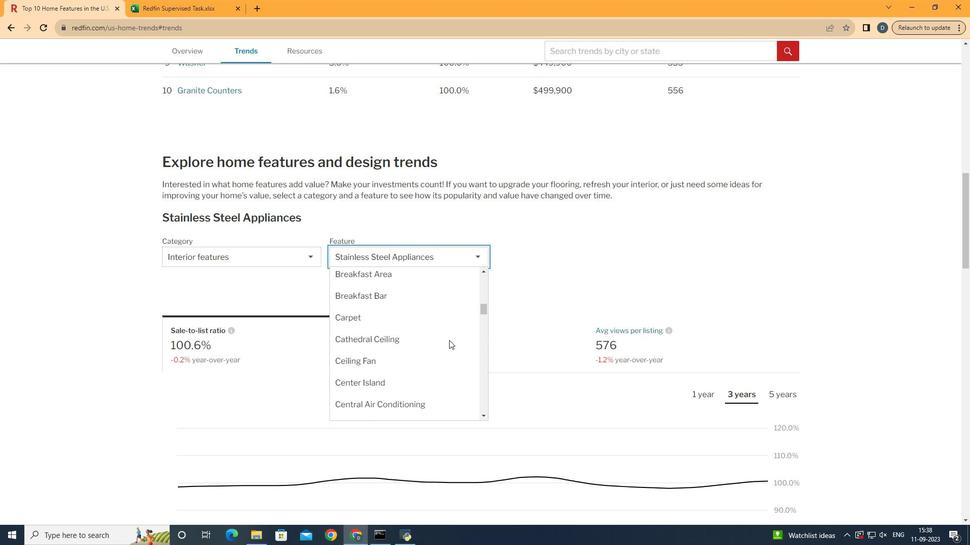 
Action: Mouse moved to (455, 337)
Screenshot: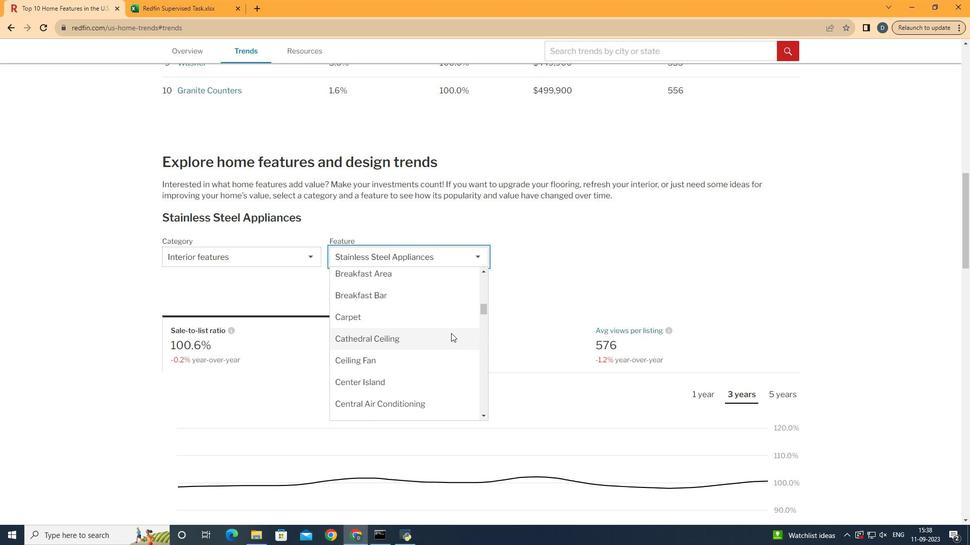 
Action: Mouse scrolled (455, 337) with delta (0, 0)
Screenshot: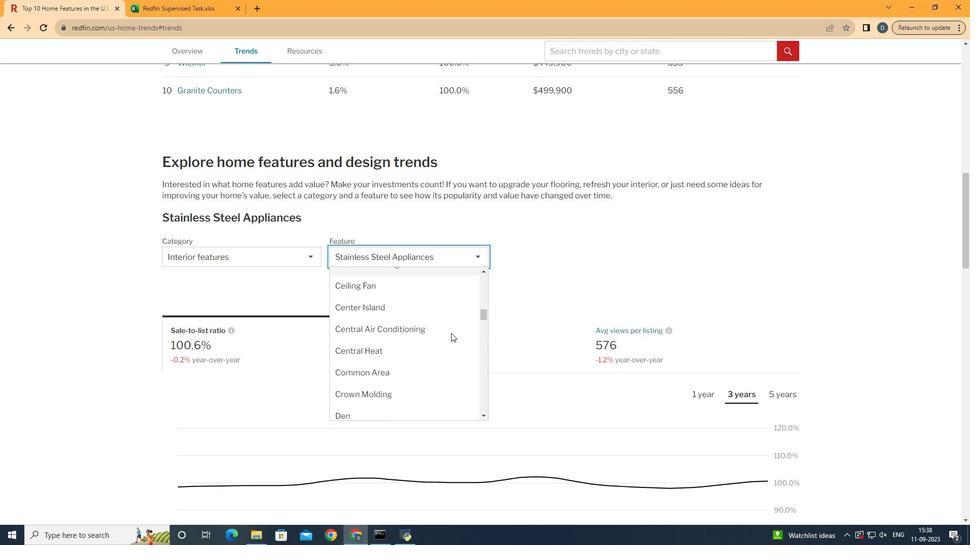 
Action: Mouse scrolled (455, 337) with delta (0, 0)
Screenshot: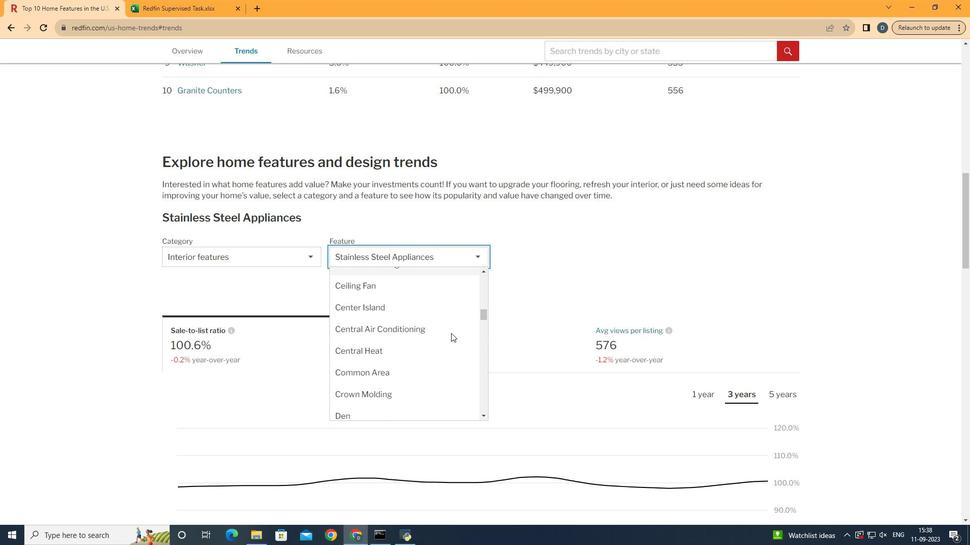 
Action: Mouse moved to (385, 402)
Screenshot: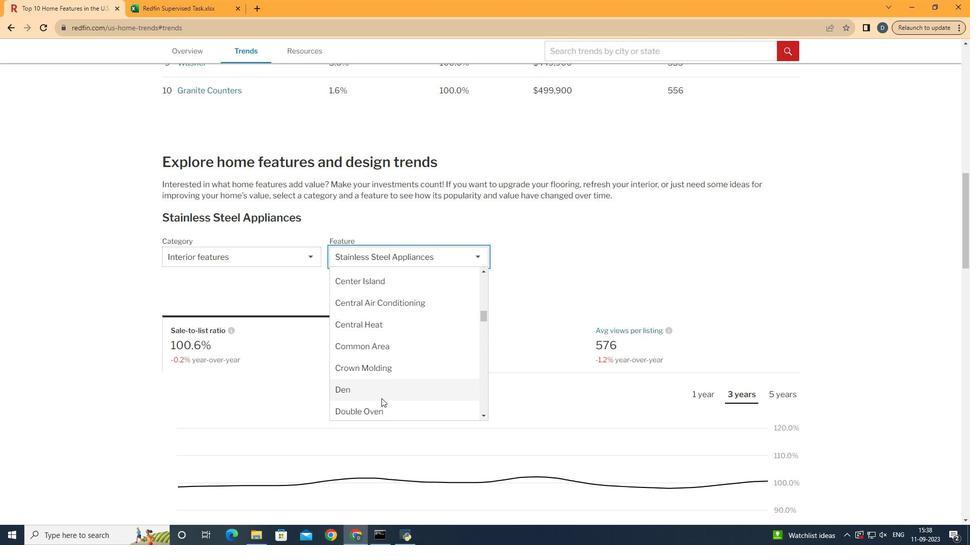 
Action: Mouse pressed left at (385, 402)
Screenshot: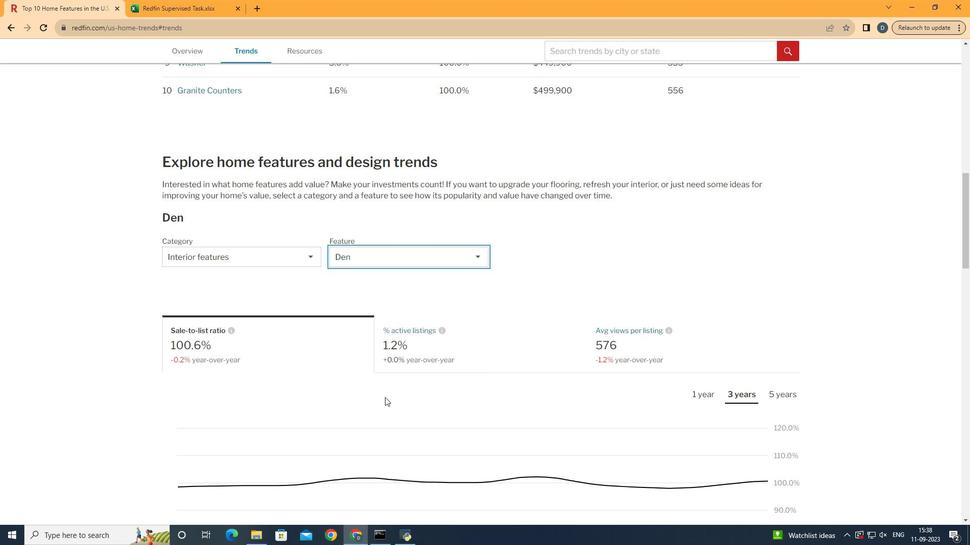 
Action: Mouse moved to (604, 264)
Screenshot: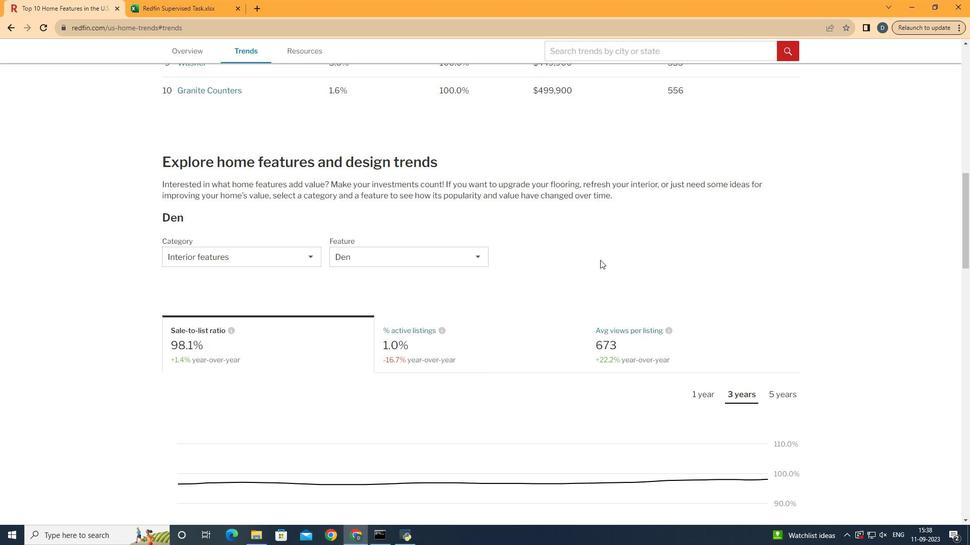 
Action: Mouse pressed left at (604, 264)
Screenshot: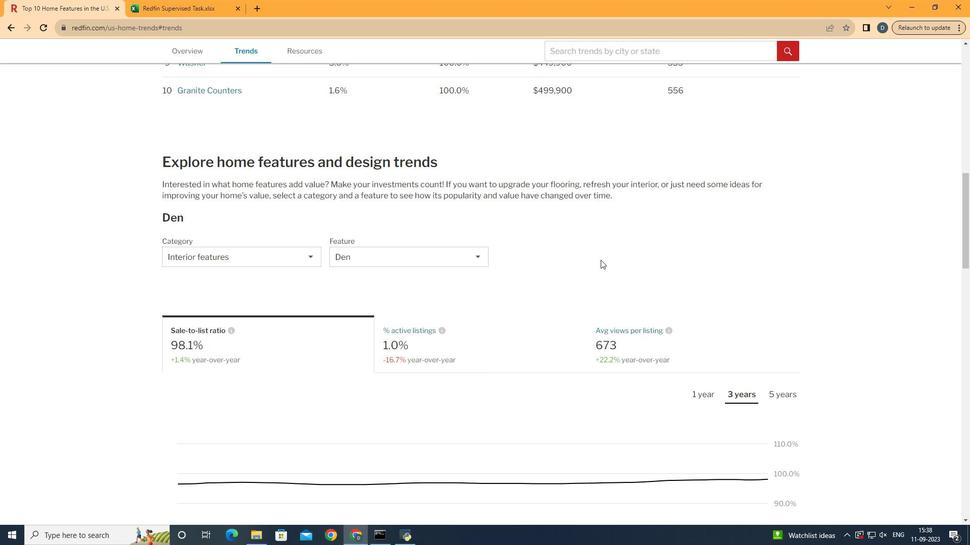 
Action: Mouse moved to (702, 348)
Screenshot: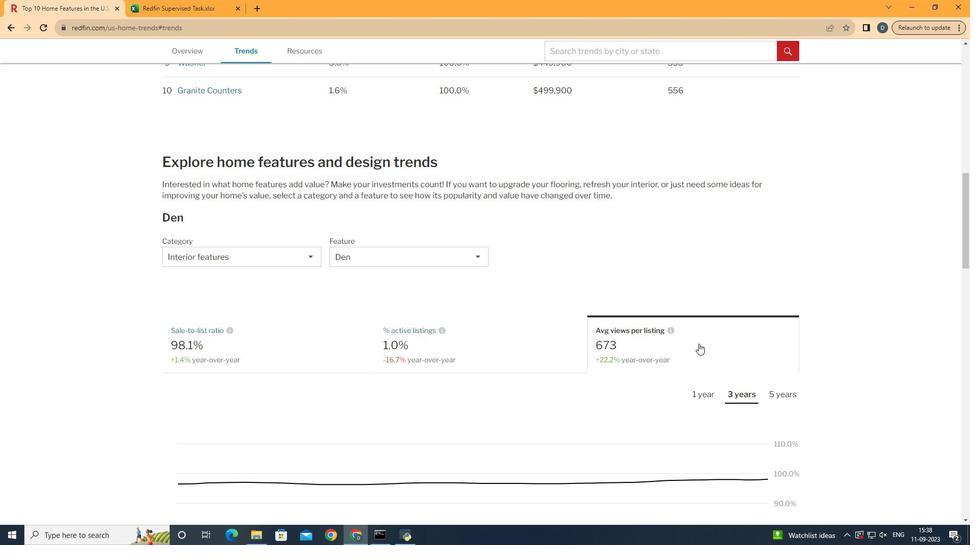 
Action: Mouse pressed left at (702, 348)
Screenshot: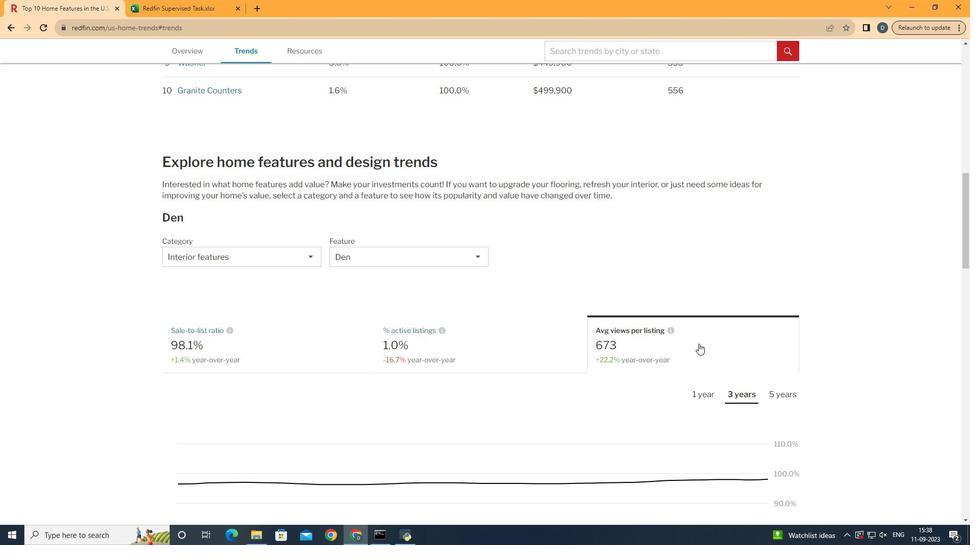 
Action: Mouse moved to (703, 348)
Screenshot: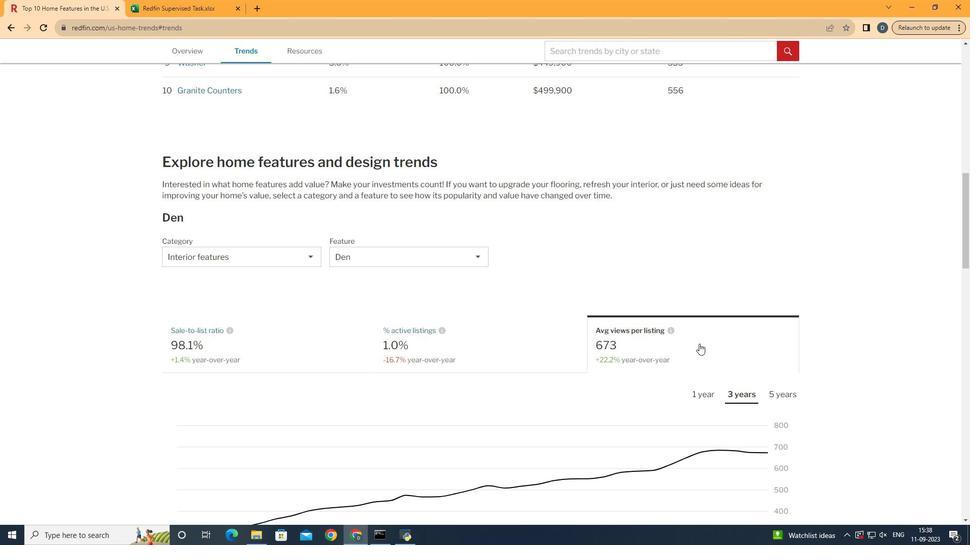 
Action: Mouse scrolled (703, 347) with delta (0, 0)
Screenshot: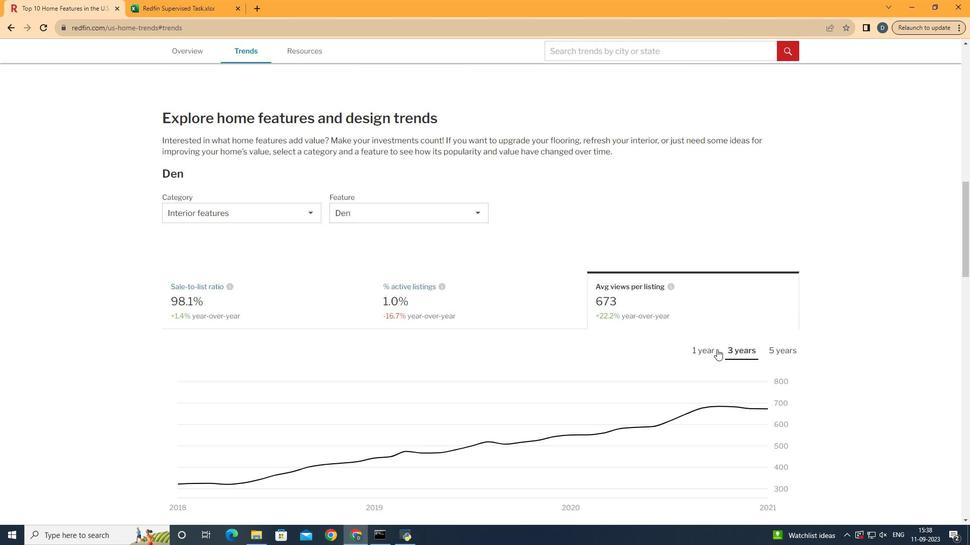 
Action: Mouse moved to (735, 348)
Screenshot: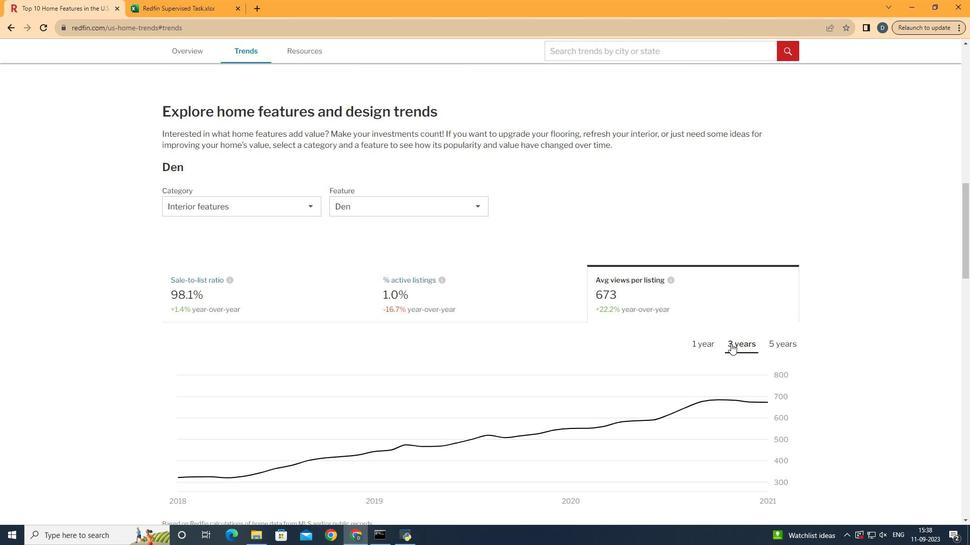 
Action: Mouse pressed left at (735, 348)
Screenshot: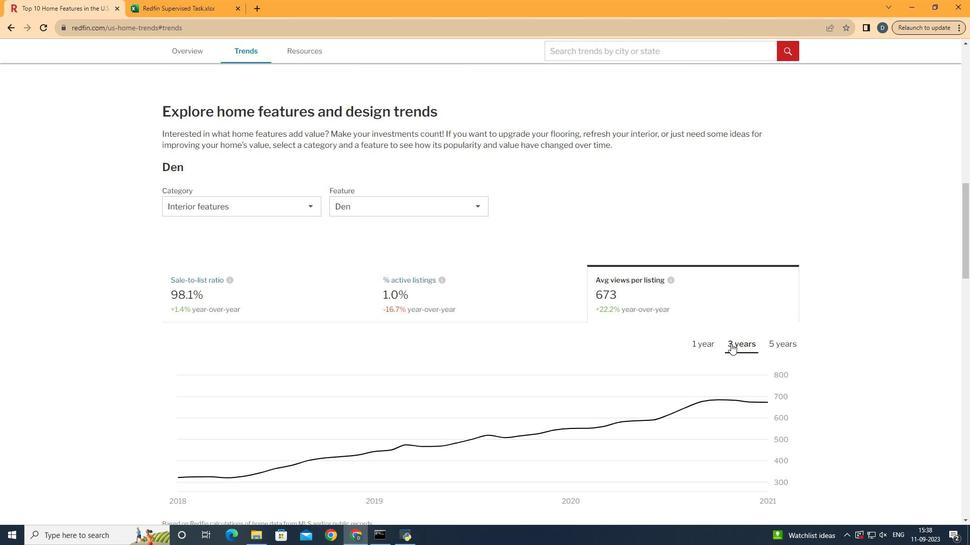 
Action: Mouse moved to (213, 441)
Screenshot: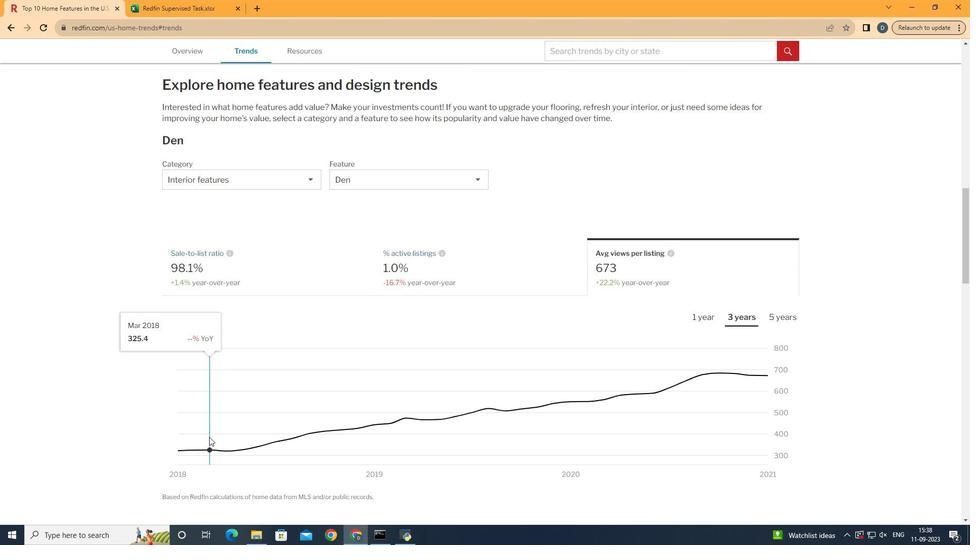 
Action: Mouse scrolled (213, 441) with delta (0, 0)
Screenshot: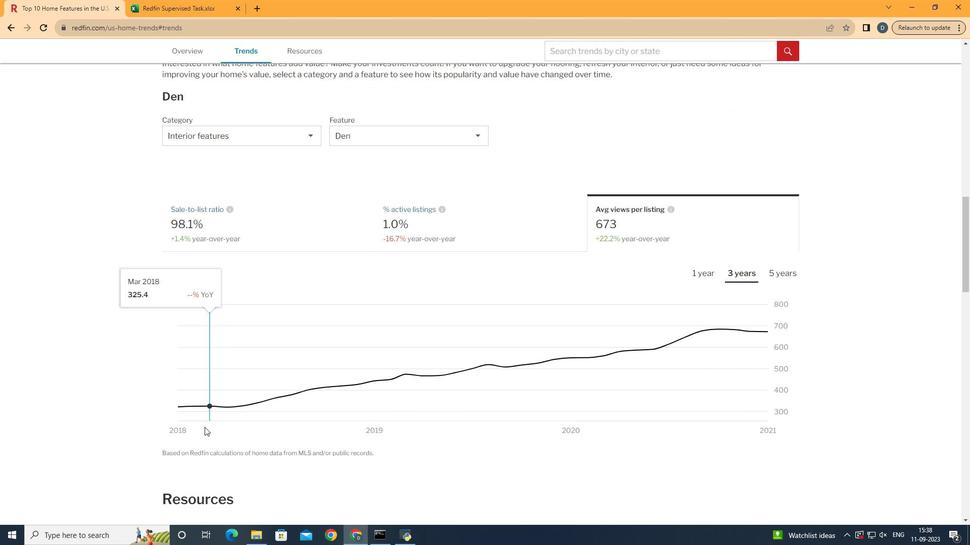 
Action: Mouse scrolled (213, 441) with delta (0, 0)
Screenshot: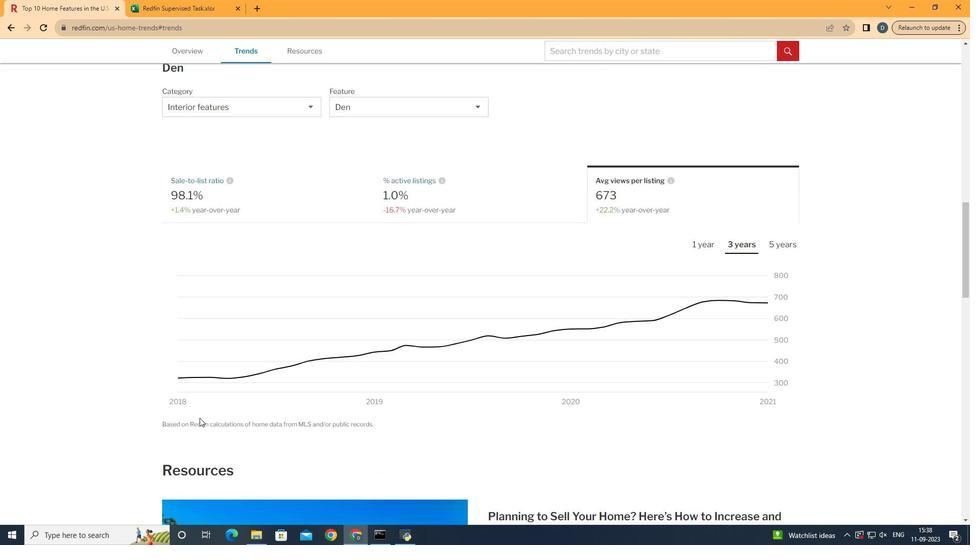 
Action: Mouse moved to (812, 319)
Screenshot: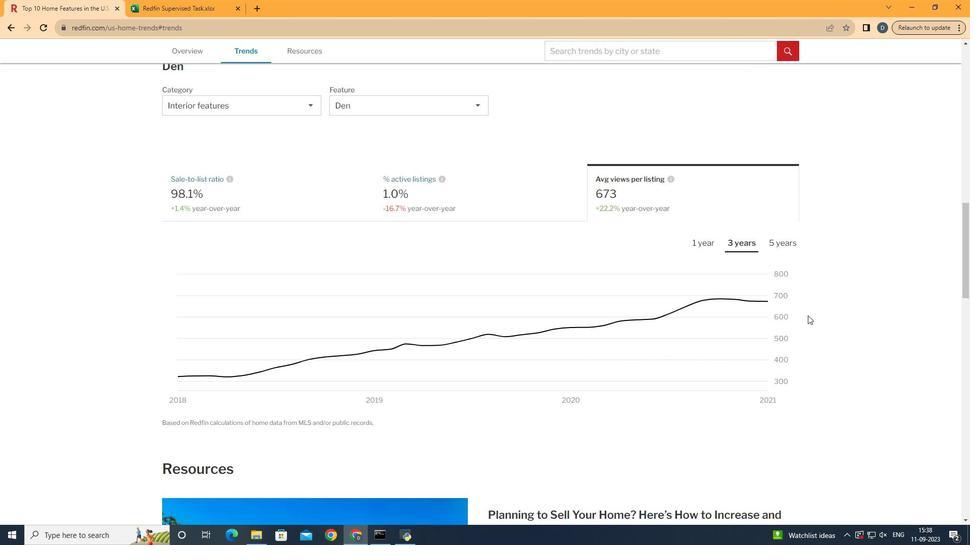 
